 Task: Send an email with the signature Cody Rivera with the subject 'Request for a product demo' and the message 'I would like to arrange a call to discuss this further.' from softage.1@softage.net to softage.2@softage.net and softage.3@softage.net with CC to softage.4@softage.net
Action: Mouse moved to (105, 130)
Screenshot: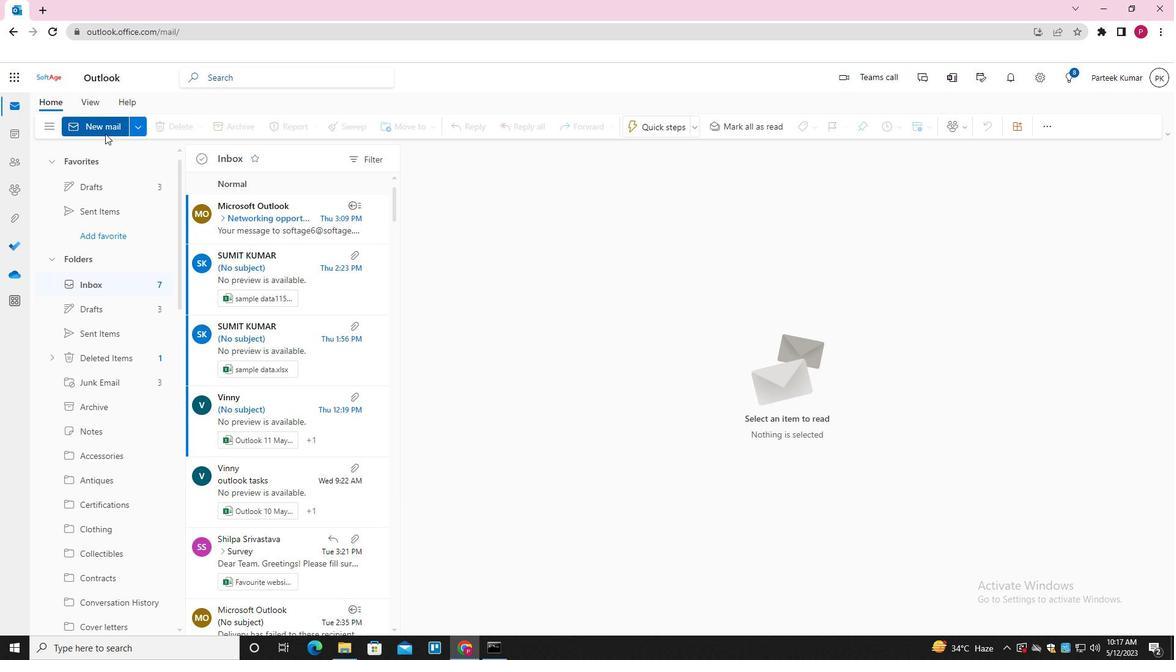 
Action: Mouse pressed left at (105, 130)
Screenshot: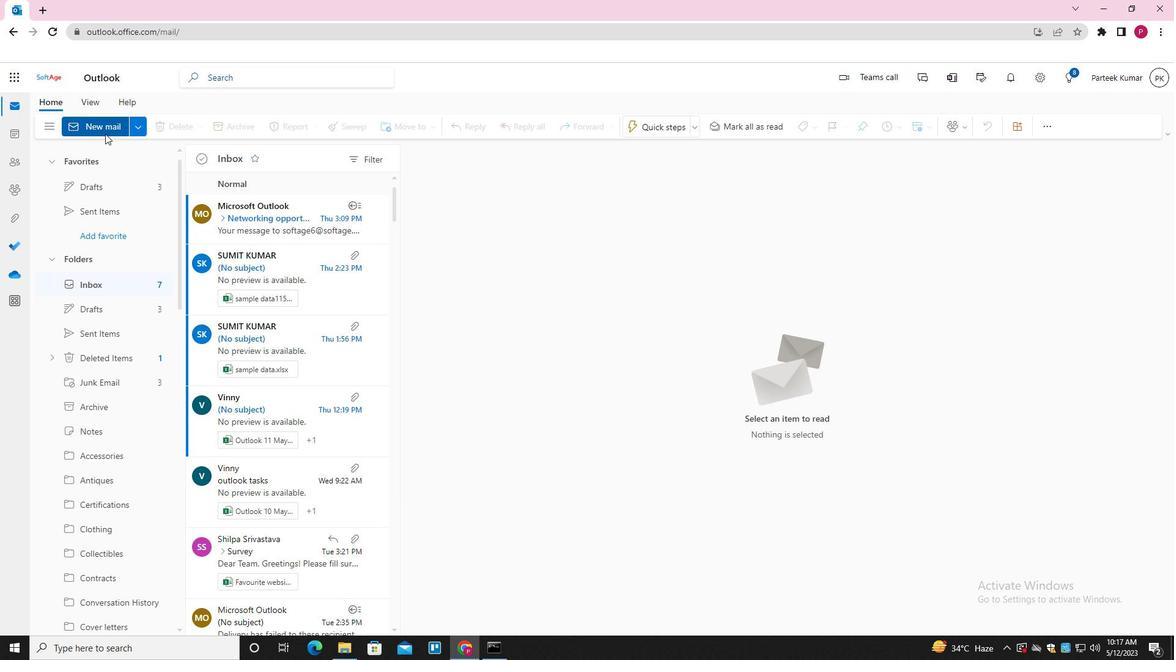 
Action: Mouse moved to (584, 343)
Screenshot: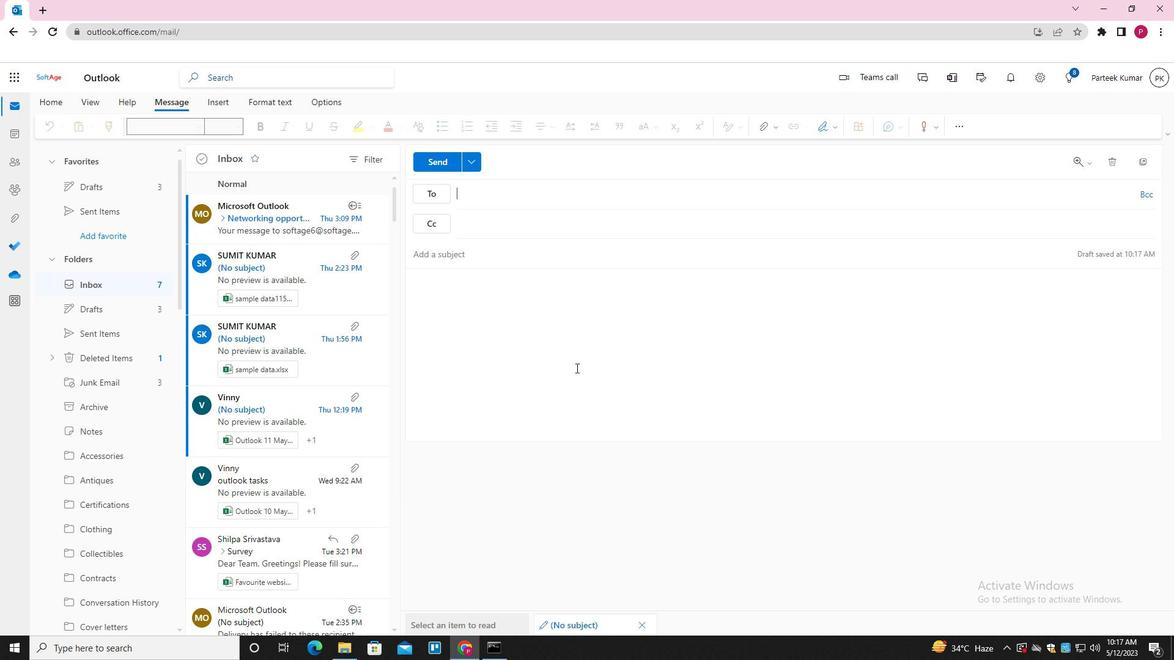 
Action: Mouse pressed left at (584, 343)
Screenshot: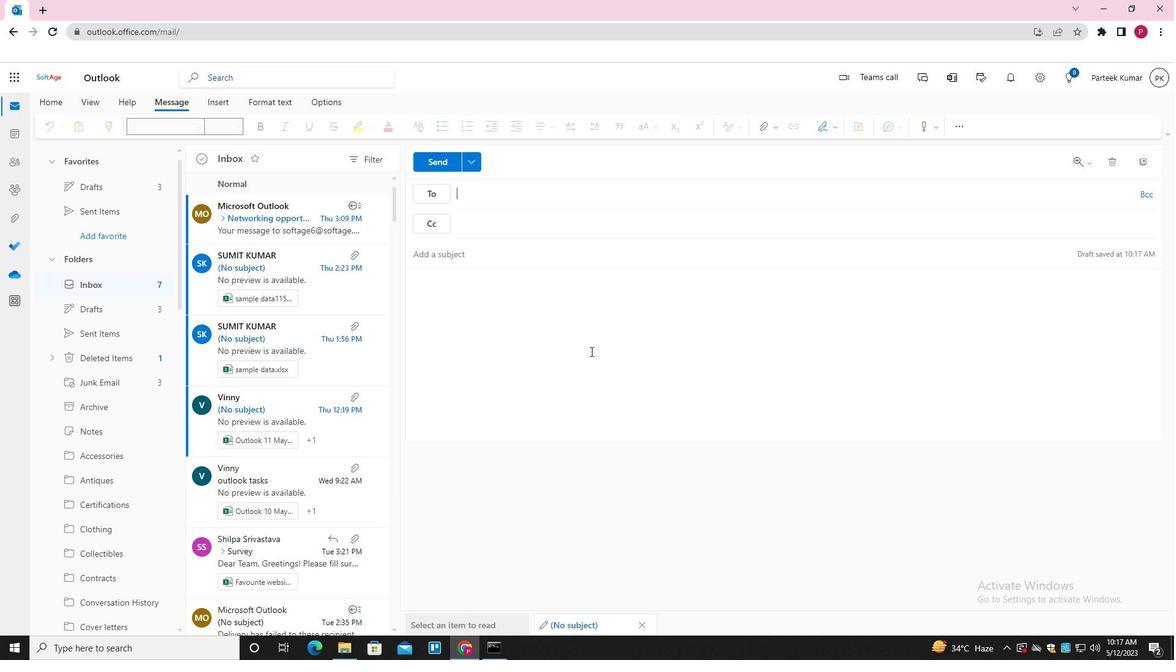 
Action: Mouse moved to (824, 124)
Screenshot: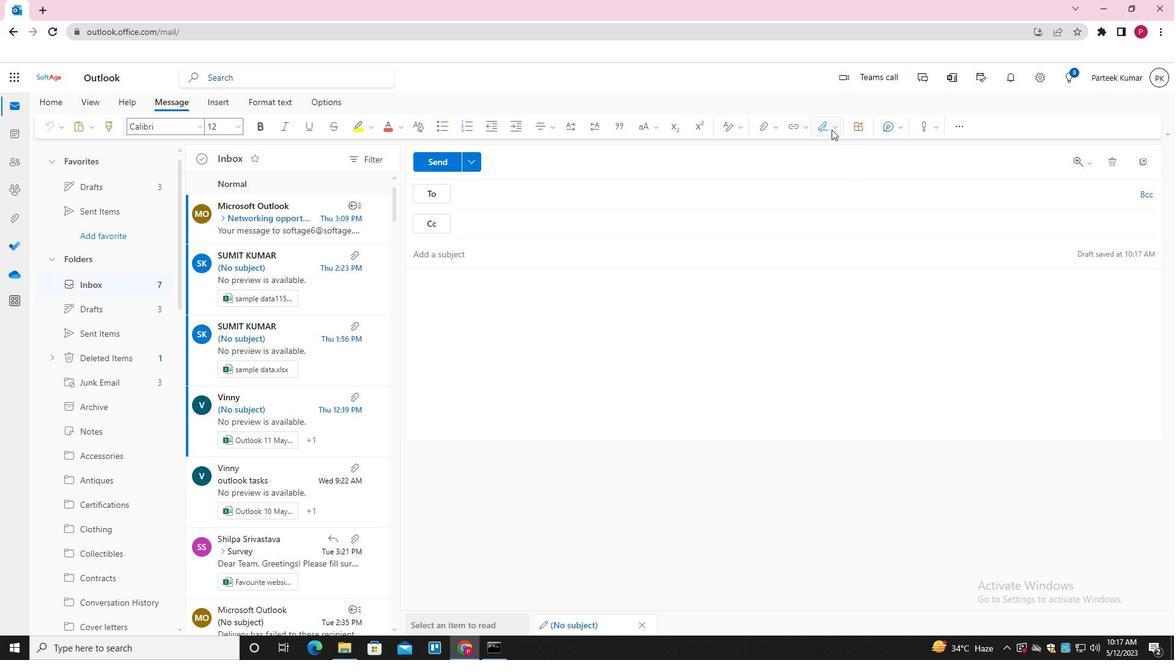 
Action: Mouse pressed left at (824, 124)
Screenshot: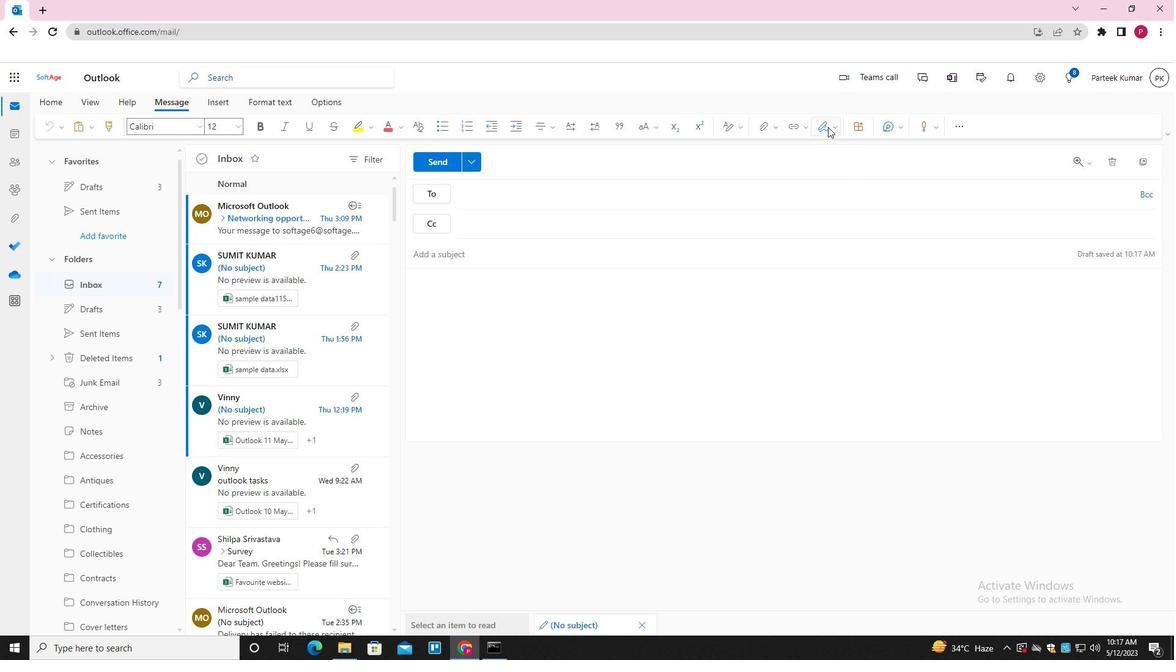 
Action: Mouse moved to (819, 173)
Screenshot: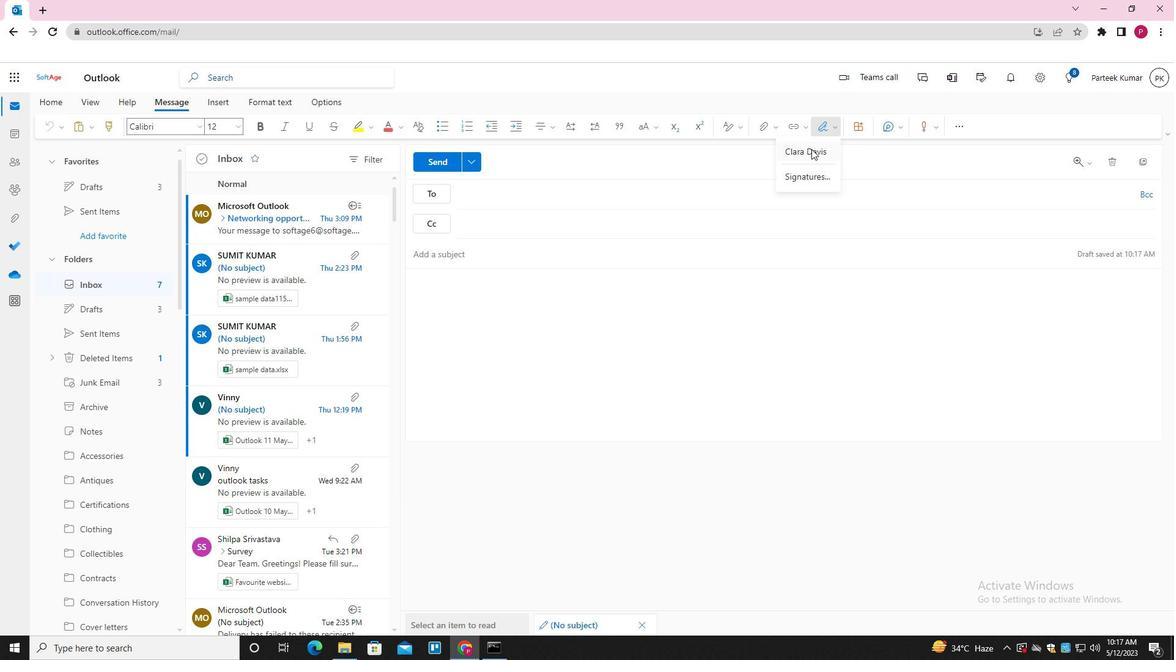 
Action: Mouse pressed left at (819, 173)
Screenshot: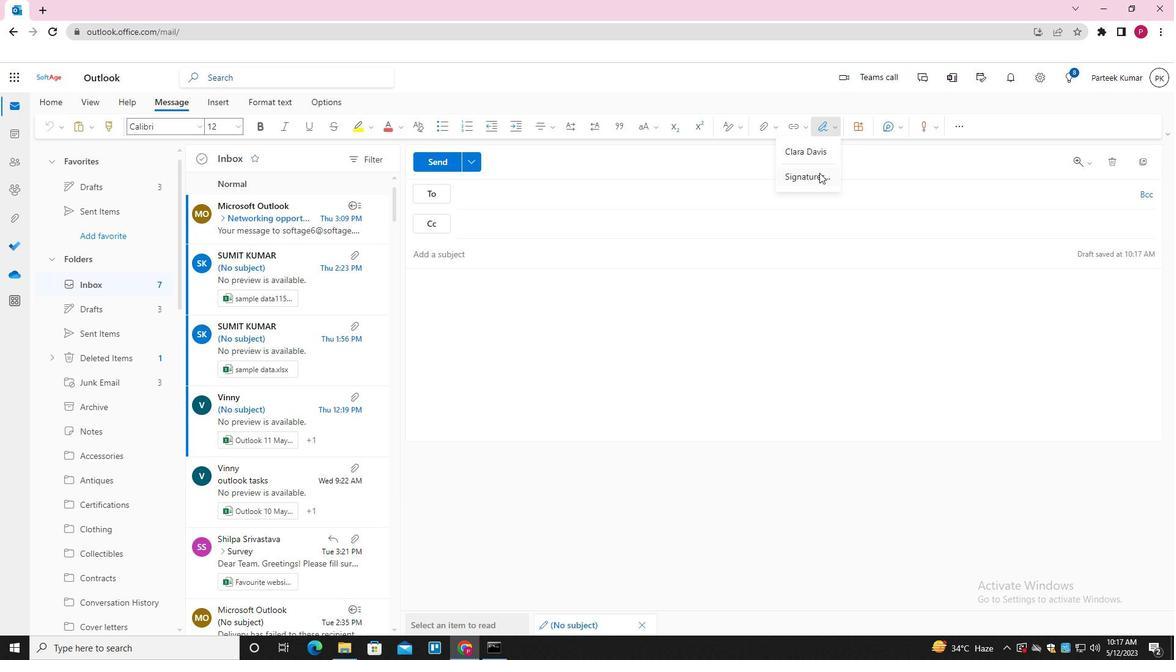 
Action: Mouse moved to (827, 223)
Screenshot: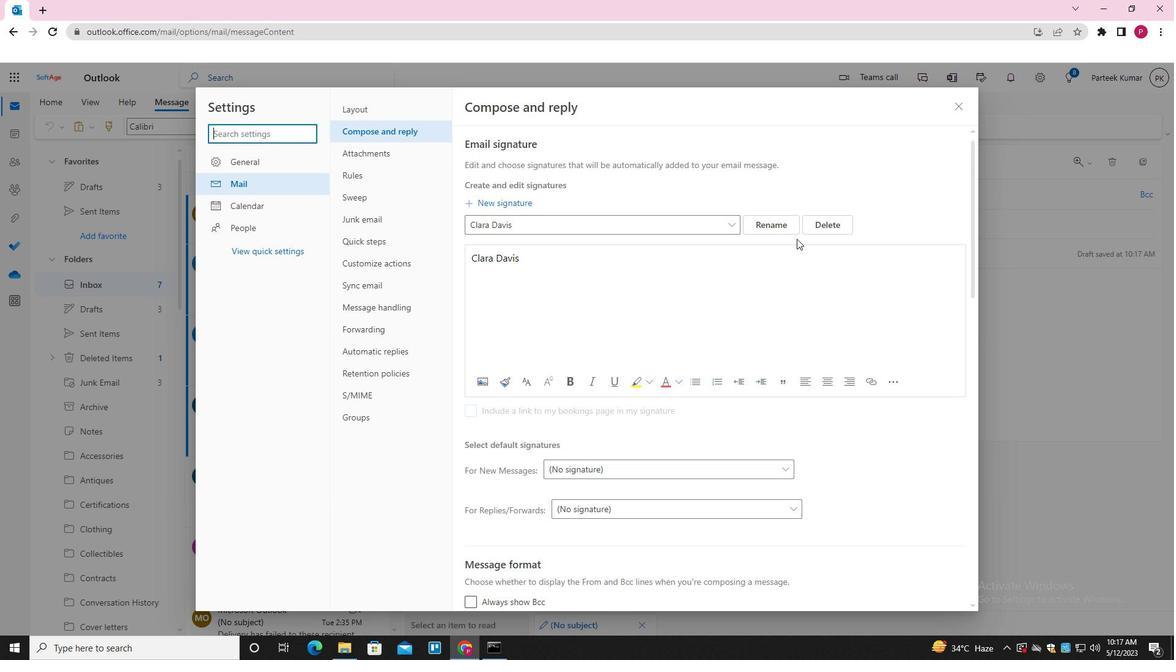 
Action: Mouse pressed left at (827, 223)
Screenshot: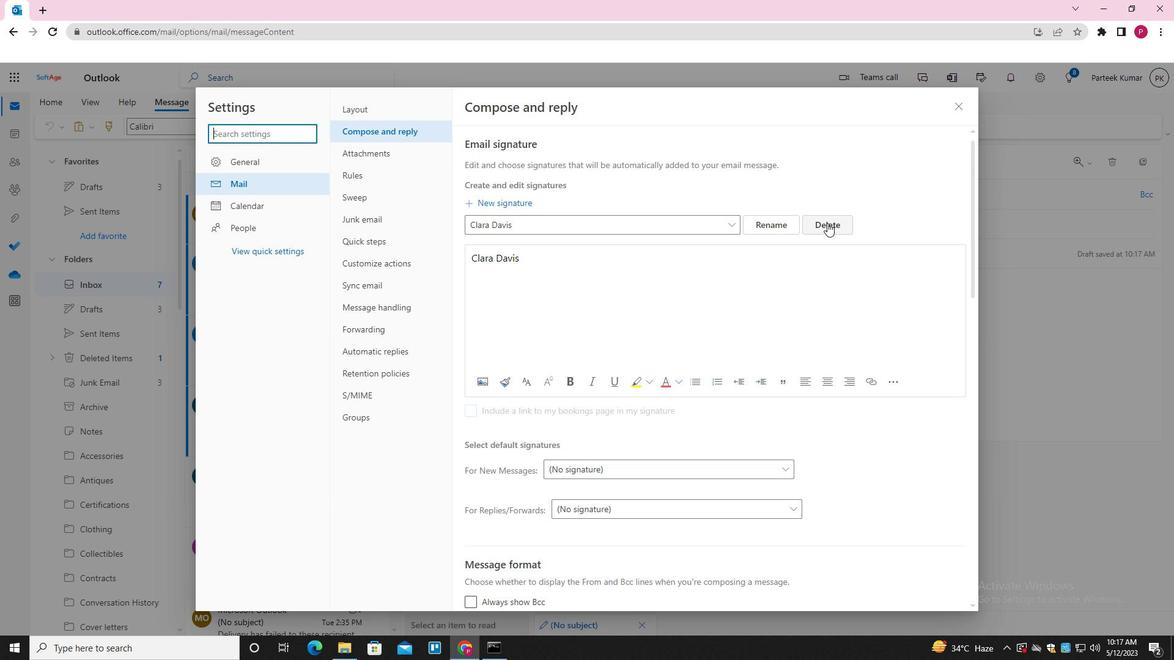 
Action: Mouse moved to (543, 220)
Screenshot: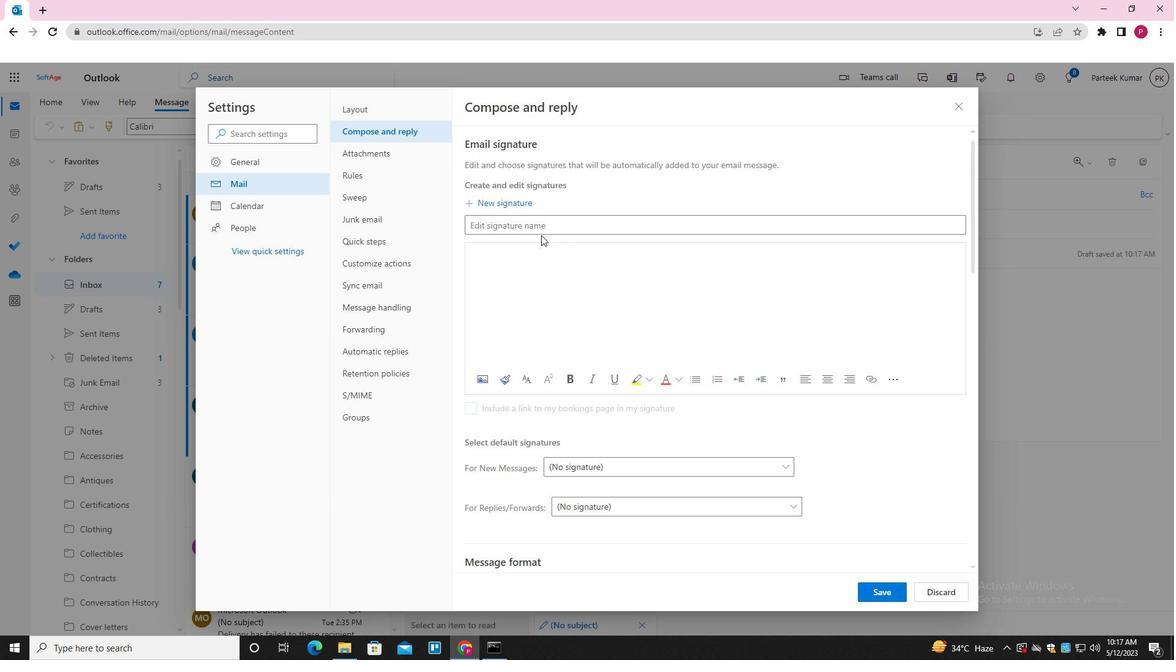
Action: Mouse pressed left at (543, 220)
Screenshot: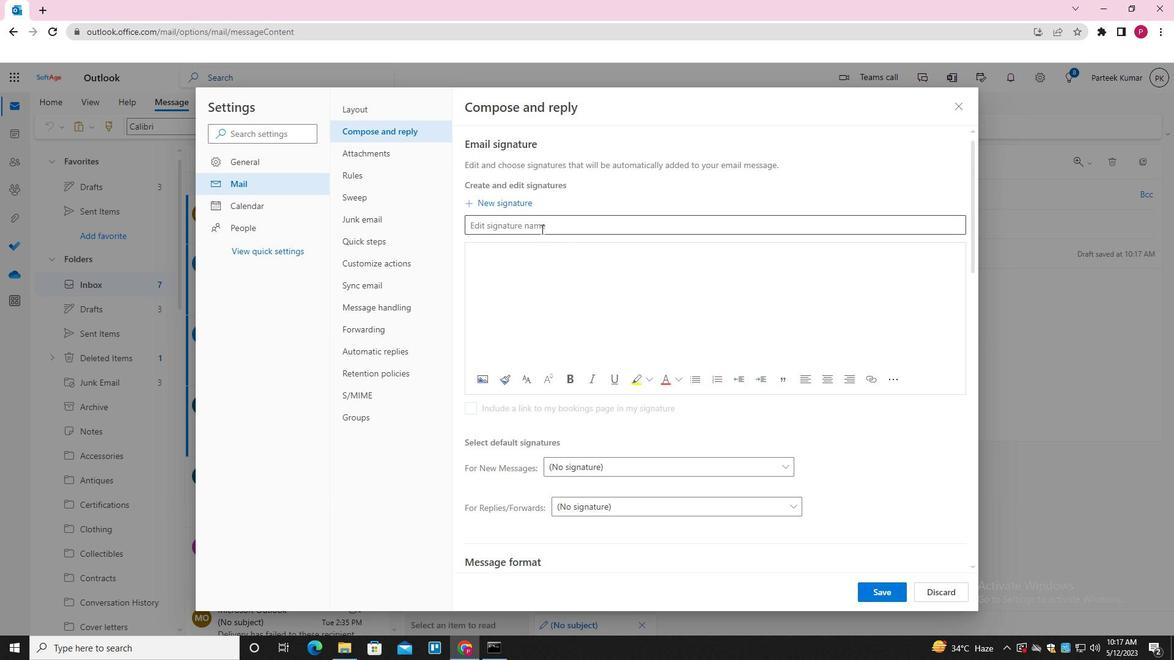 
Action: Key pressed <Key.shift>CODY<Key.space><Key.shift>RE<Key.backspace>IVERA
Screenshot: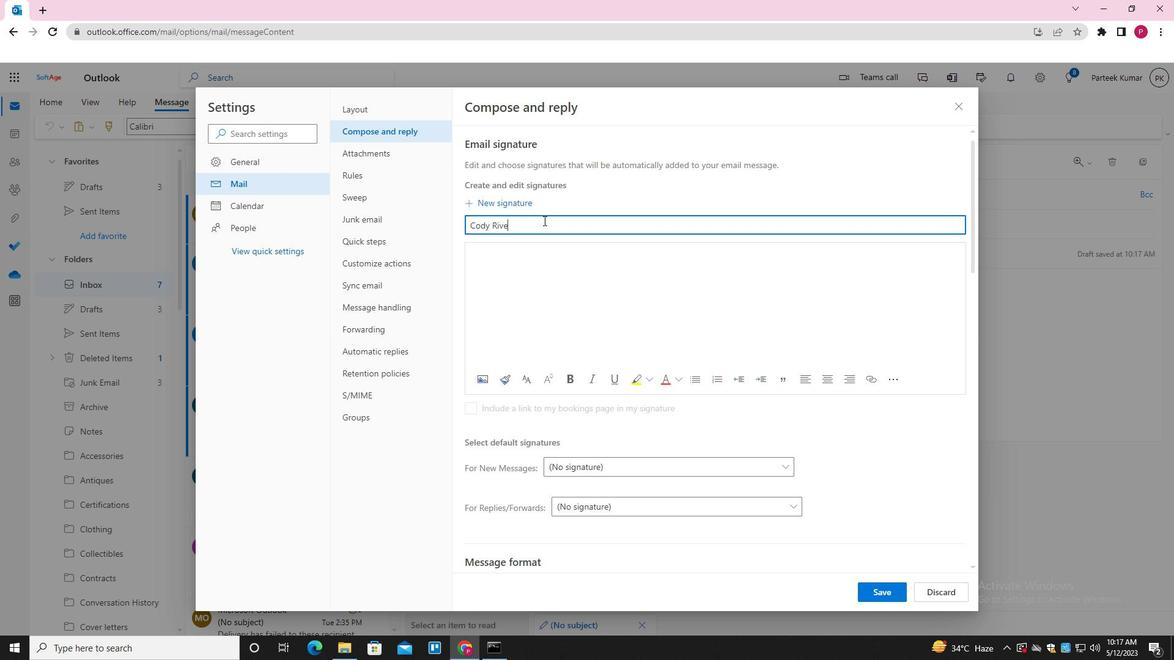 
Action: Mouse moved to (543, 220)
Screenshot: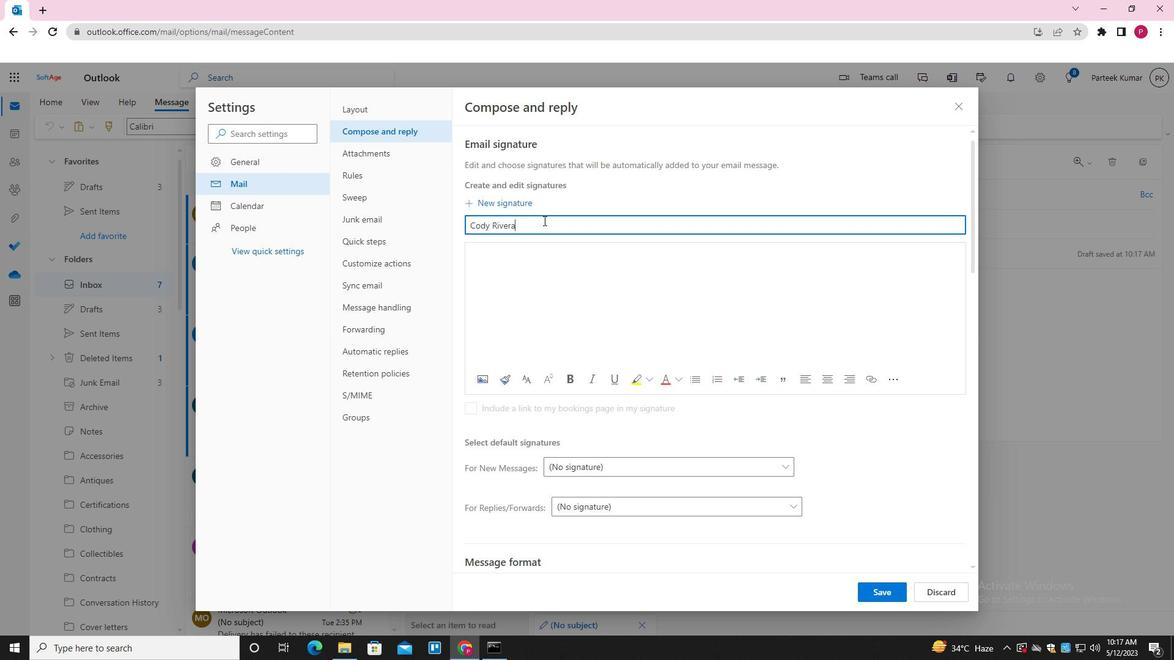 
Action: Key pressed ctrl+A
Screenshot: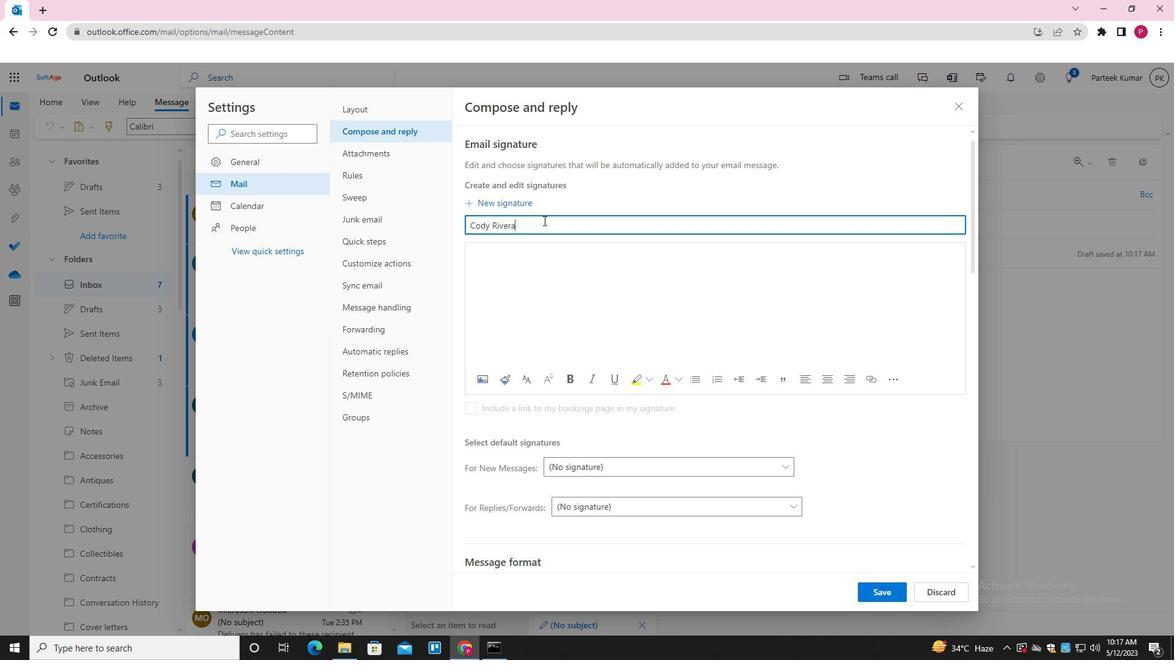 
Action: Mouse moved to (527, 266)
Screenshot: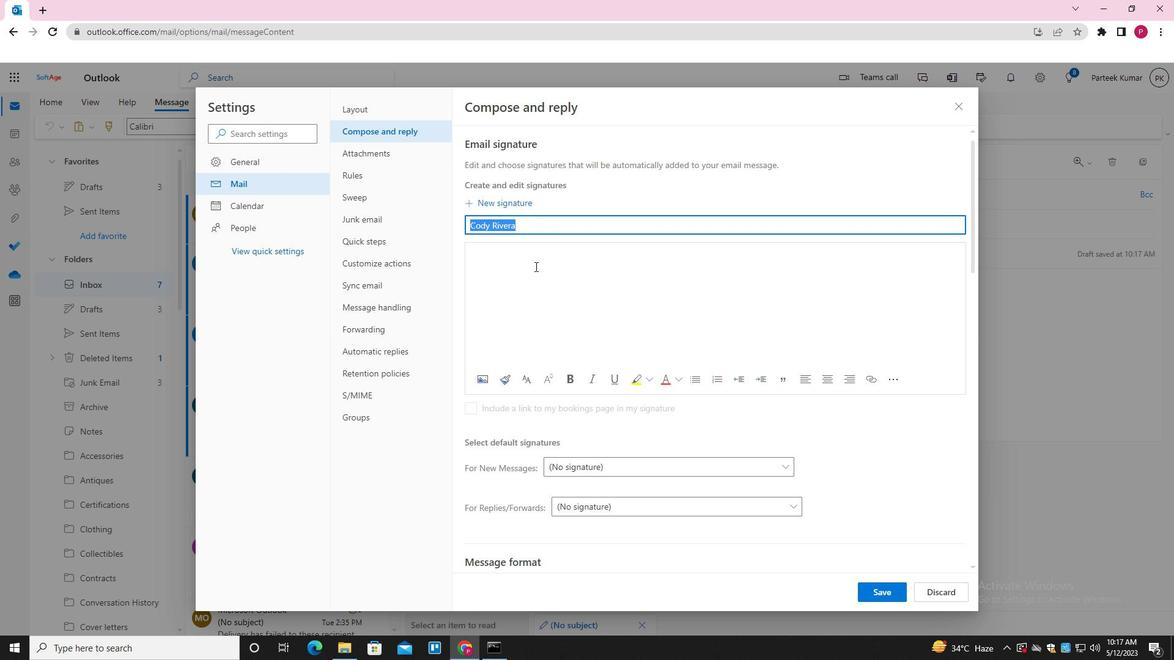 
Action: Key pressed ctrl+C
Screenshot: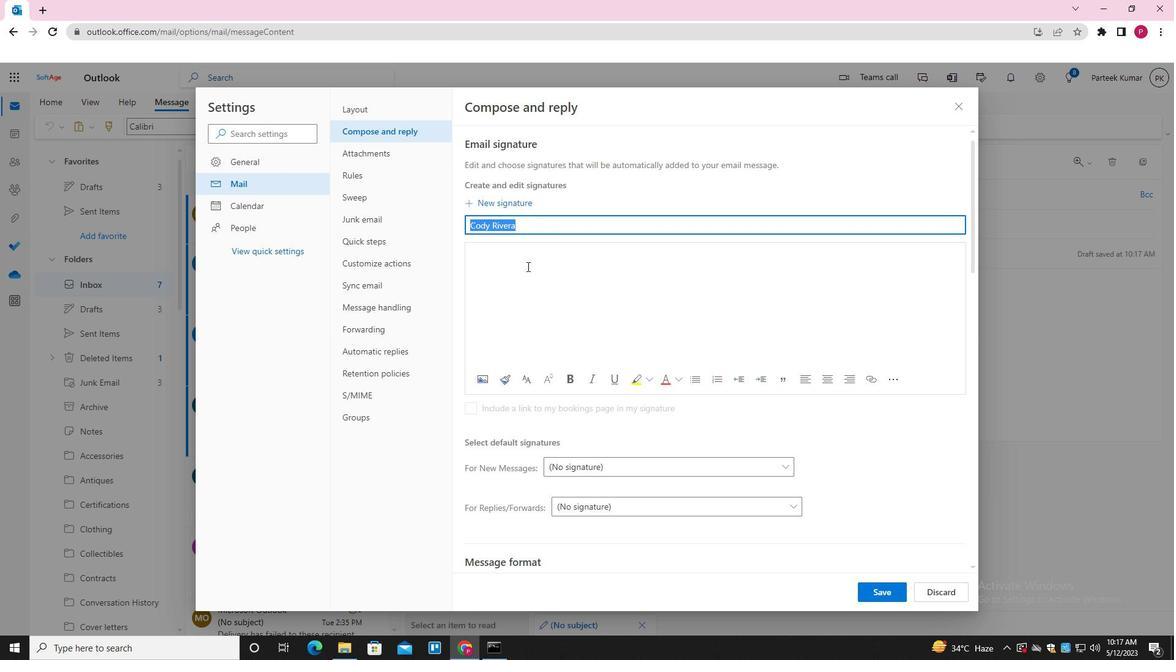 
Action: Mouse moved to (526, 274)
Screenshot: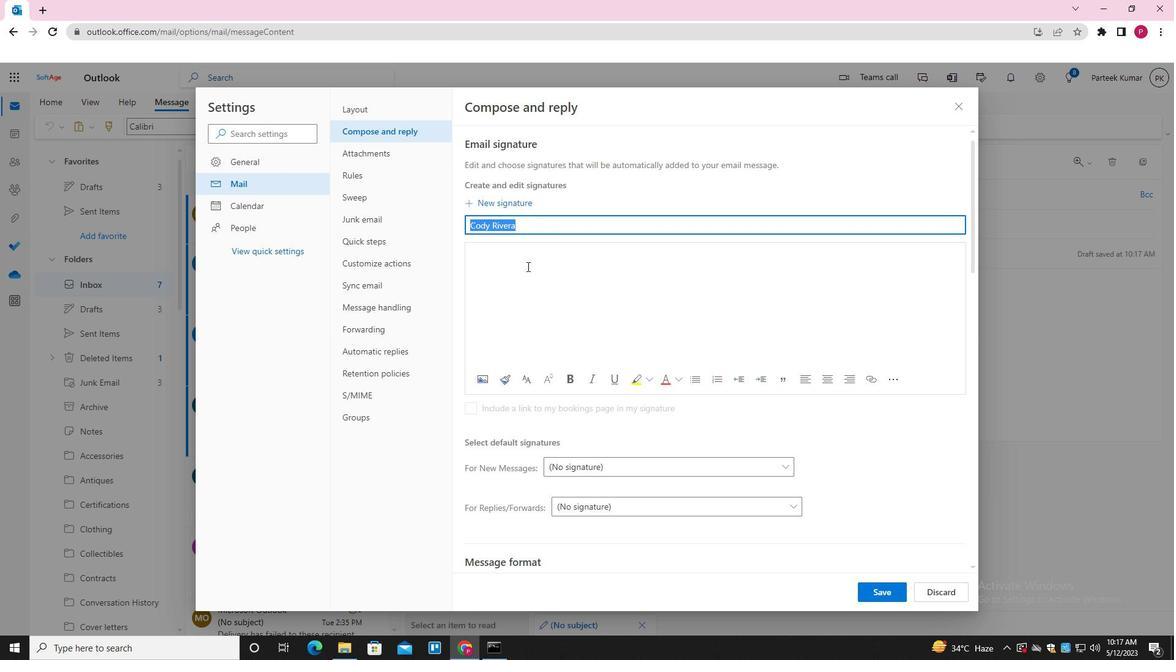 
Action: Mouse pressed left at (526, 274)
Screenshot: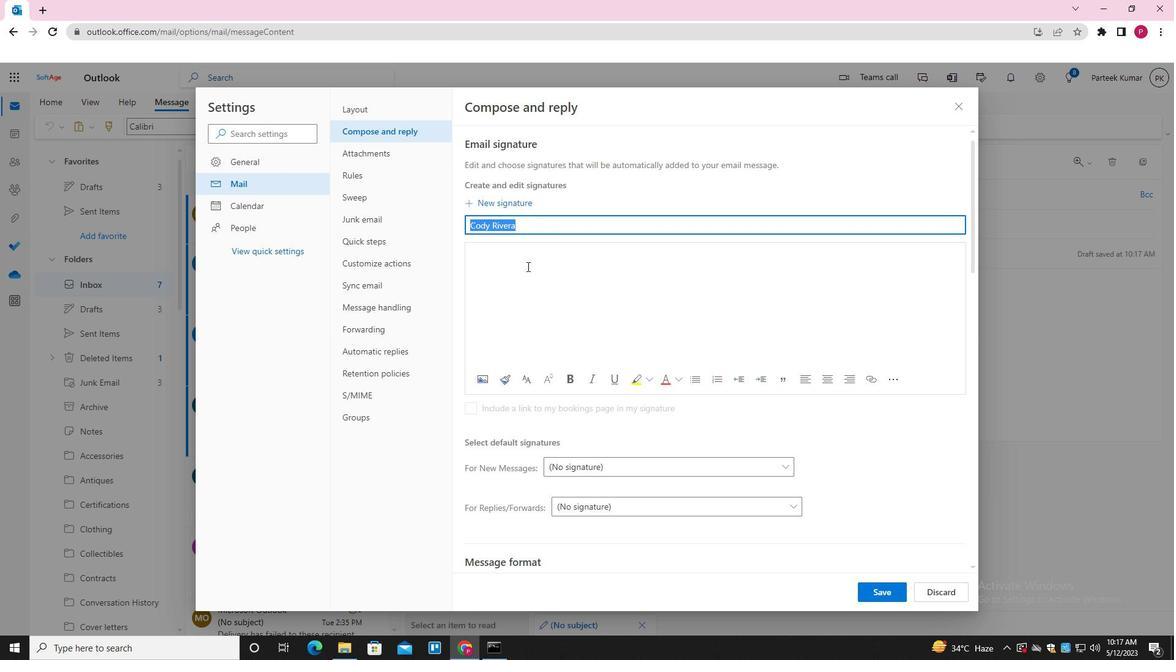
Action: Key pressed ctrl+V
Screenshot: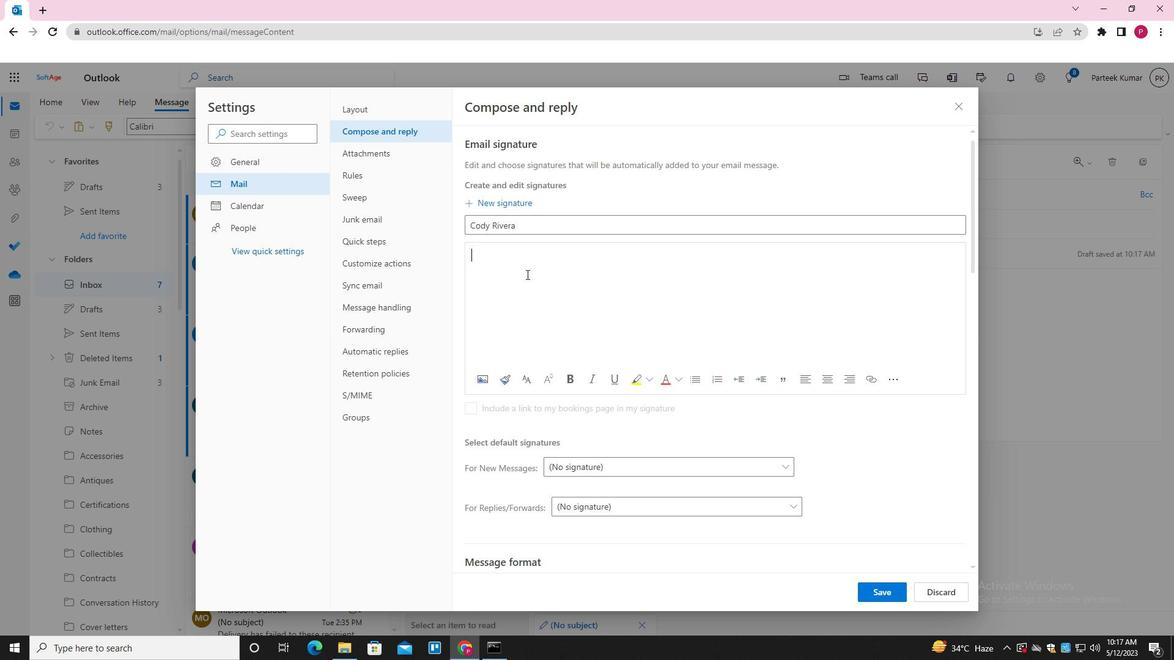 
Action: Mouse moved to (883, 597)
Screenshot: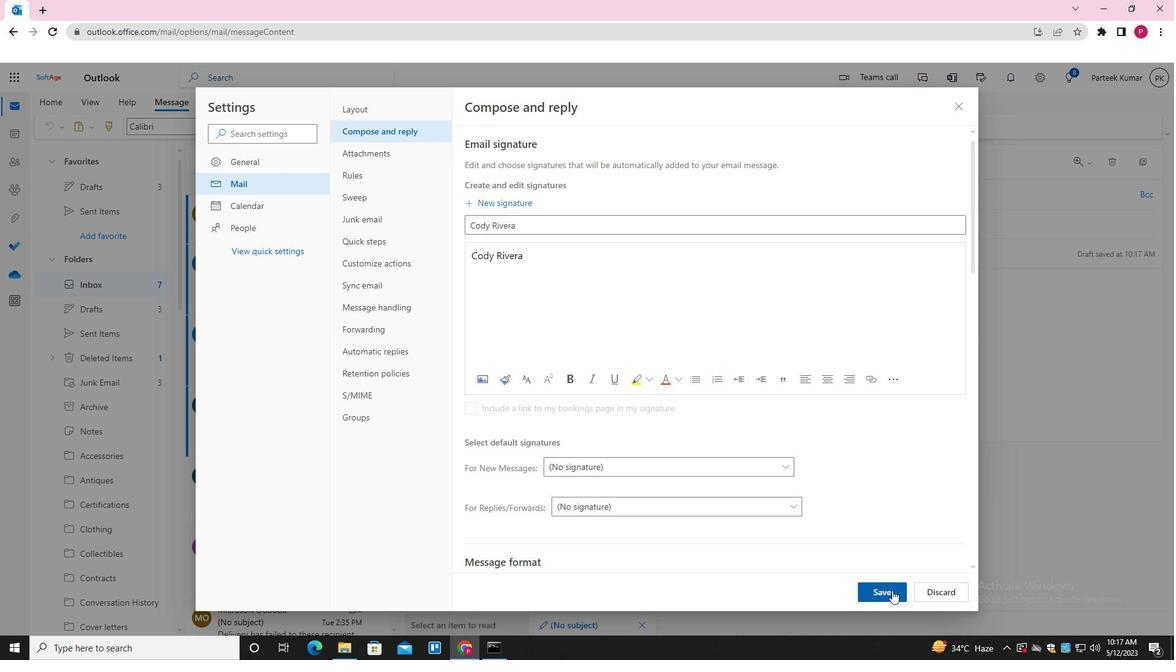 
Action: Mouse pressed left at (883, 597)
Screenshot: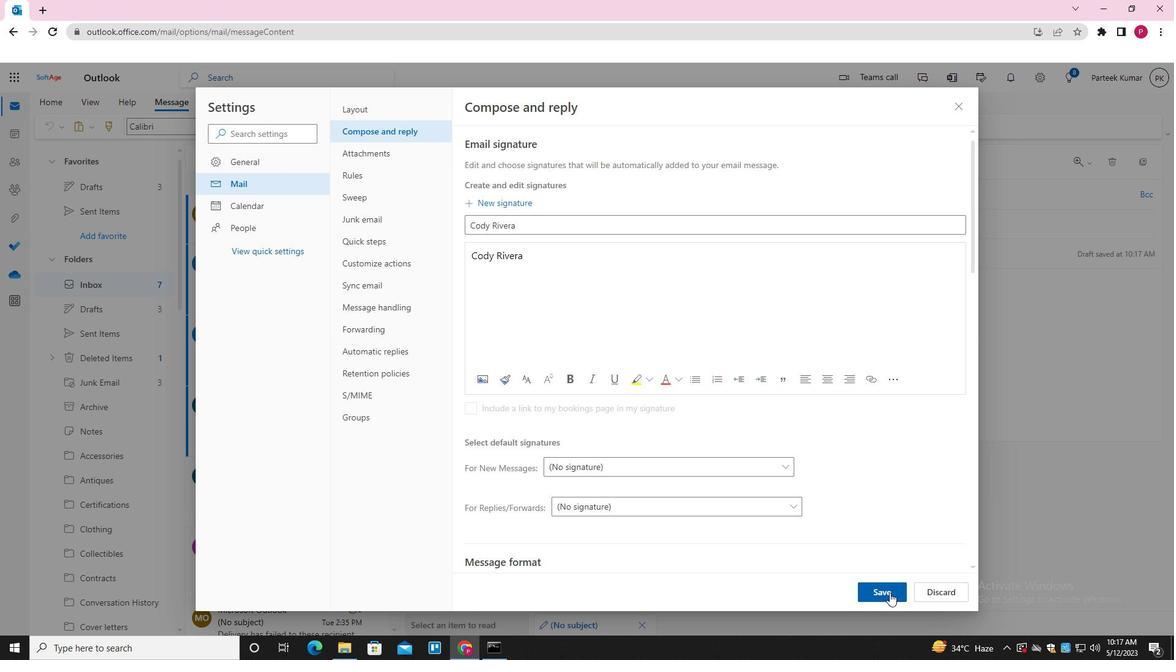 
Action: Mouse moved to (959, 105)
Screenshot: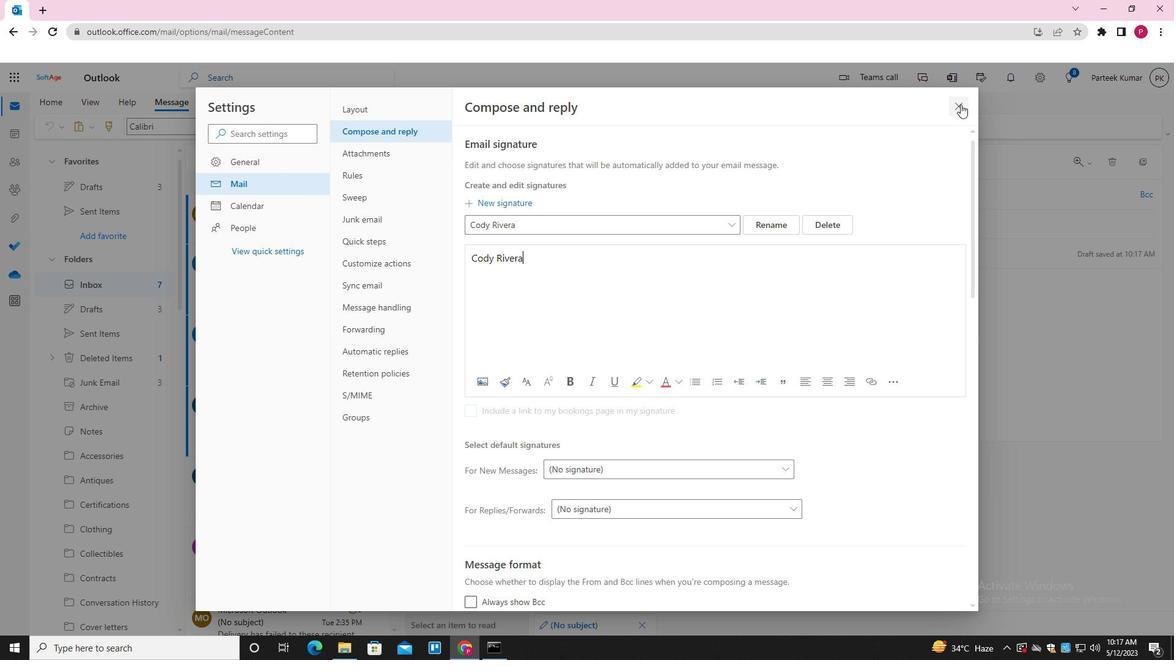 
Action: Mouse pressed left at (959, 105)
Screenshot: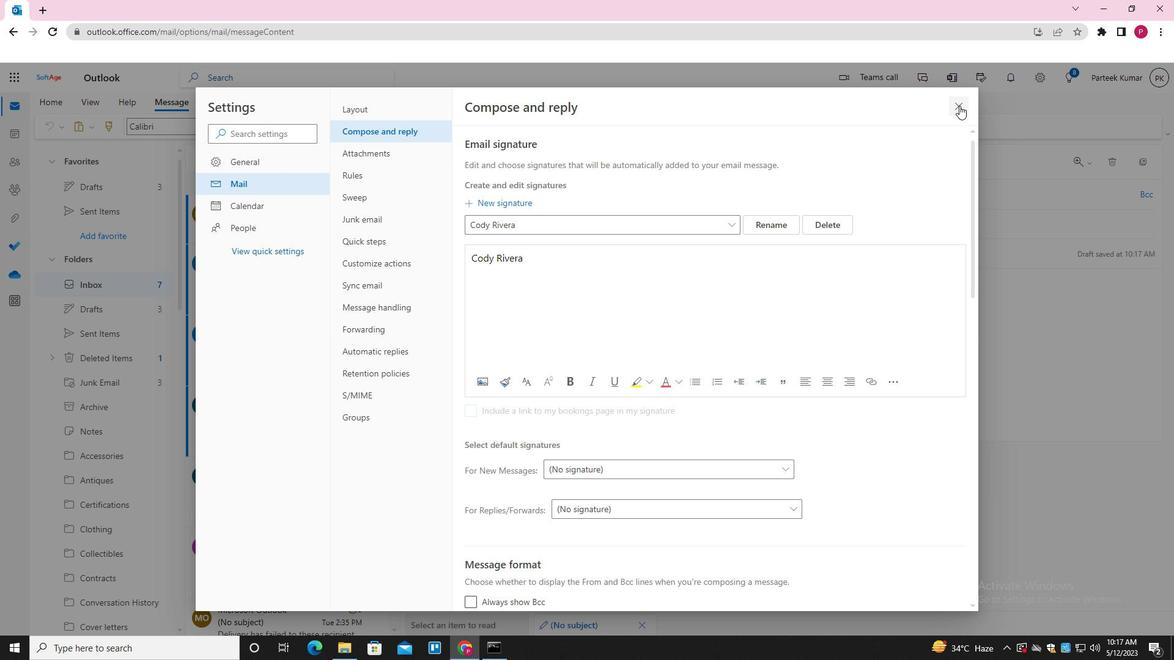 
Action: Mouse moved to (570, 305)
Screenshot: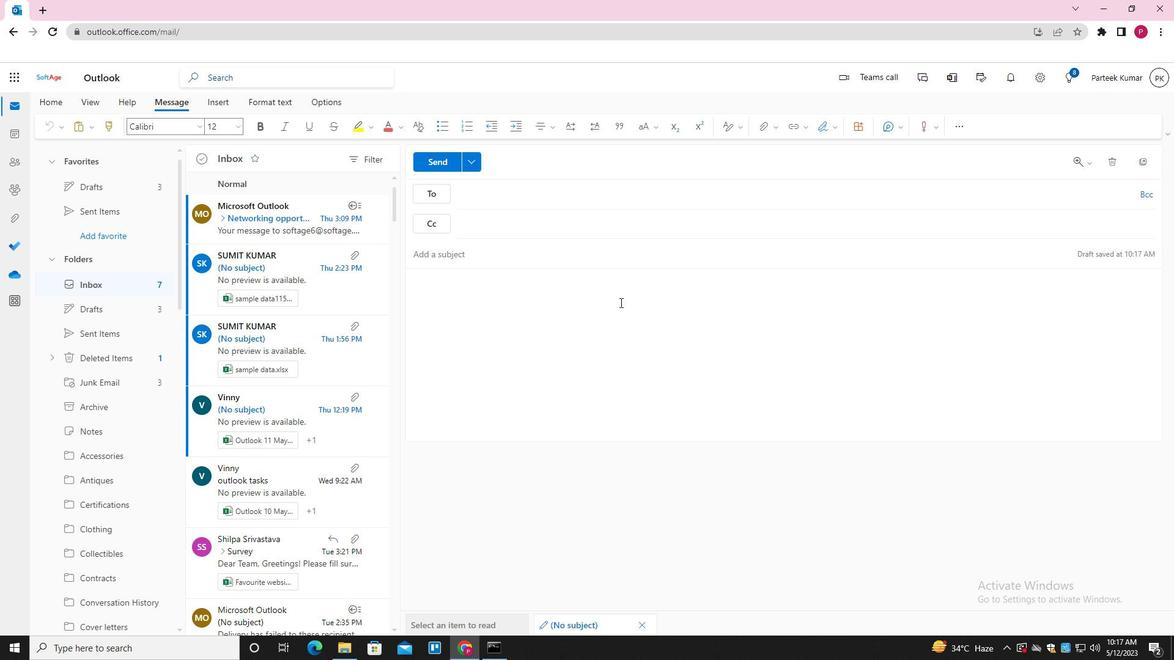 
Action: Mouse pressed left at (570, 305)
Screenshot: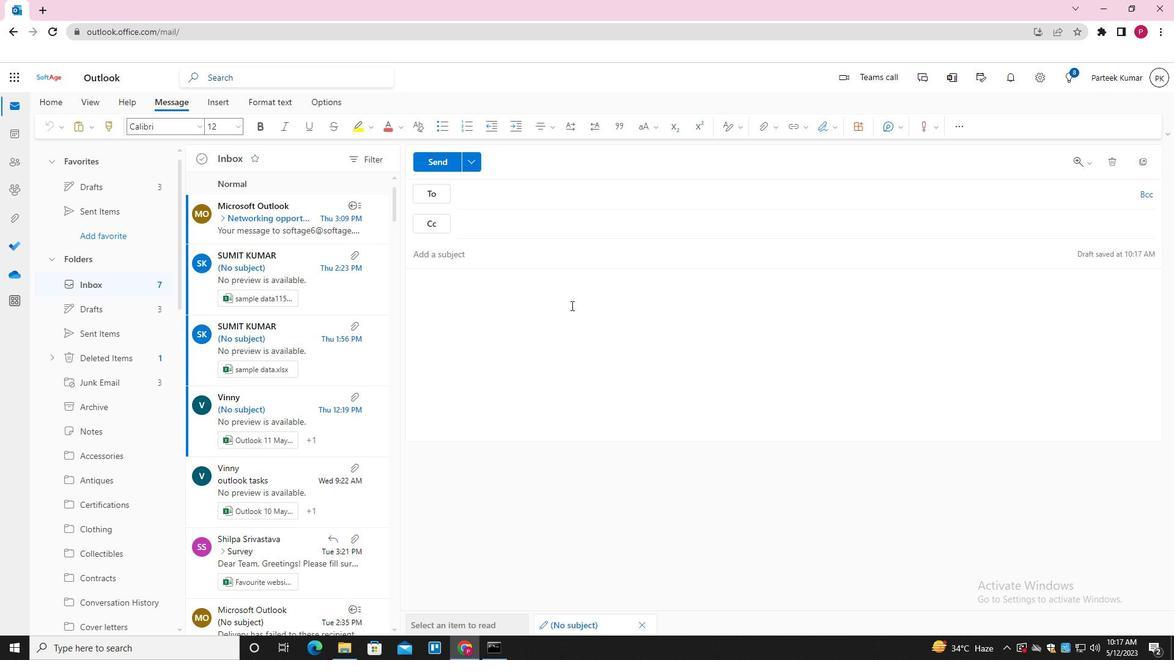 
Action: Mouse moved to (821, 130)
Screenshot: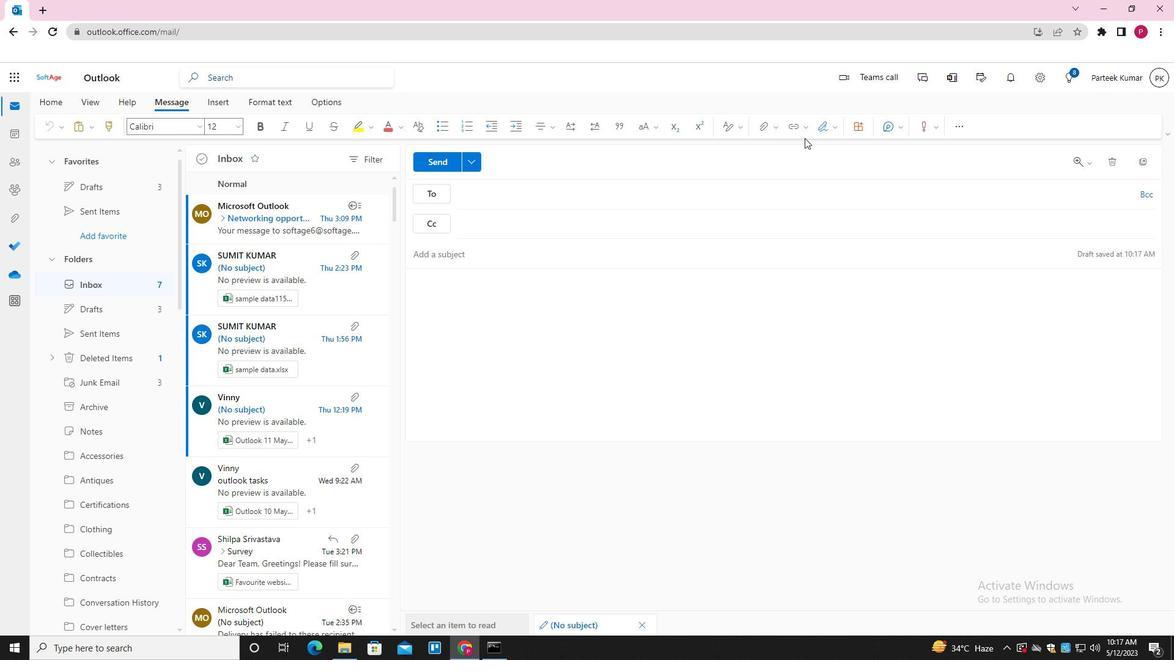 
Action: Mouse pressed left at (821, 130)
Screenshot: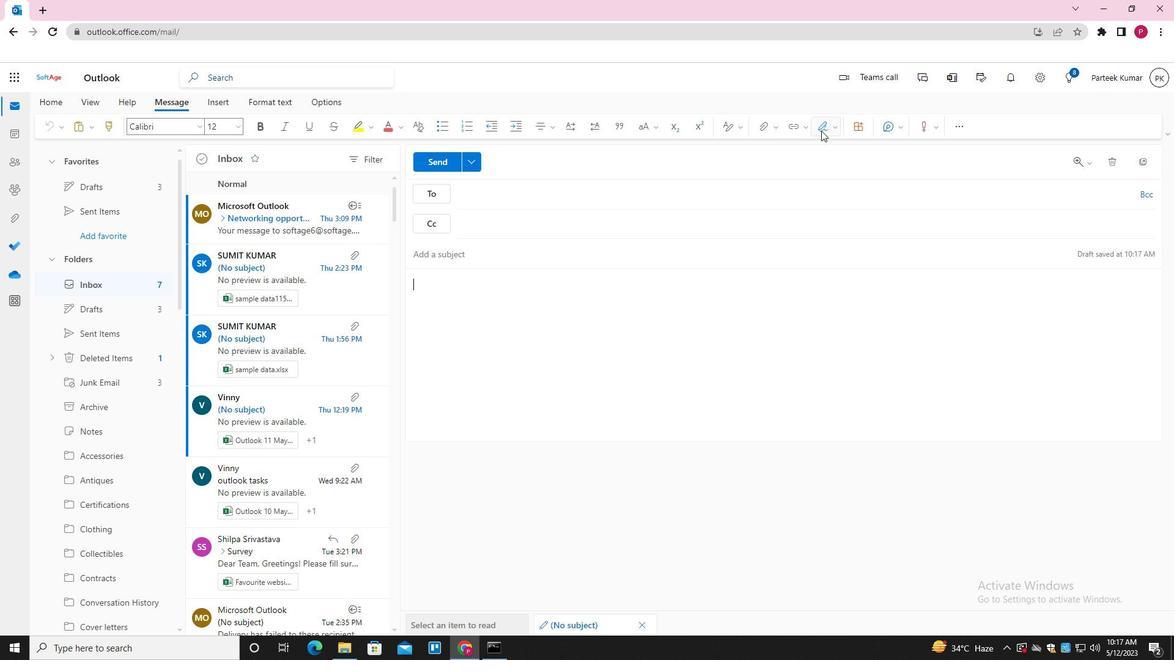 
Action: Mouse moved to (807, 151)
Screenshot: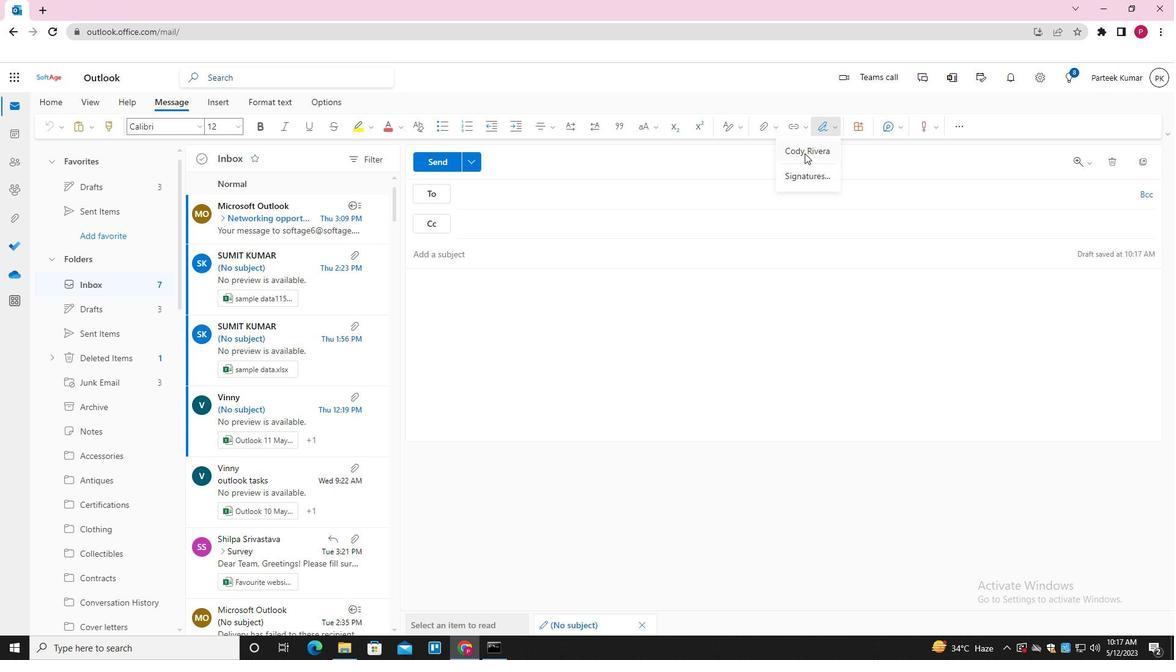 
Action: Mouse pressed left at (807, 151)
Screenshot: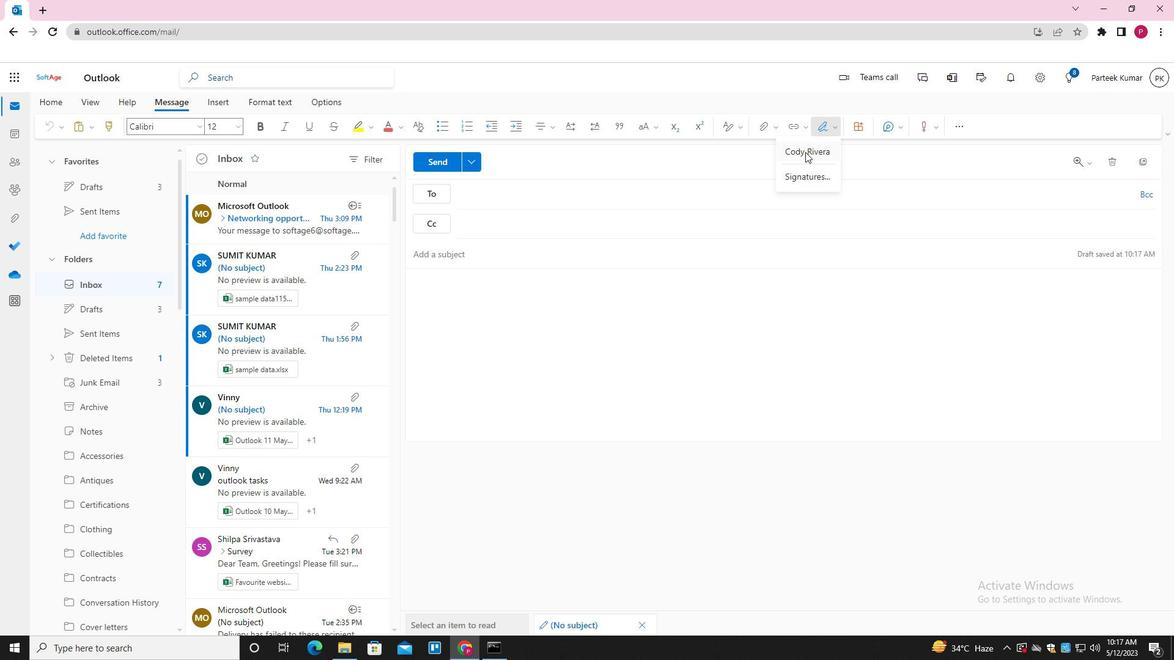 
Action: Mouse moved to (494, 259)
Screenshot: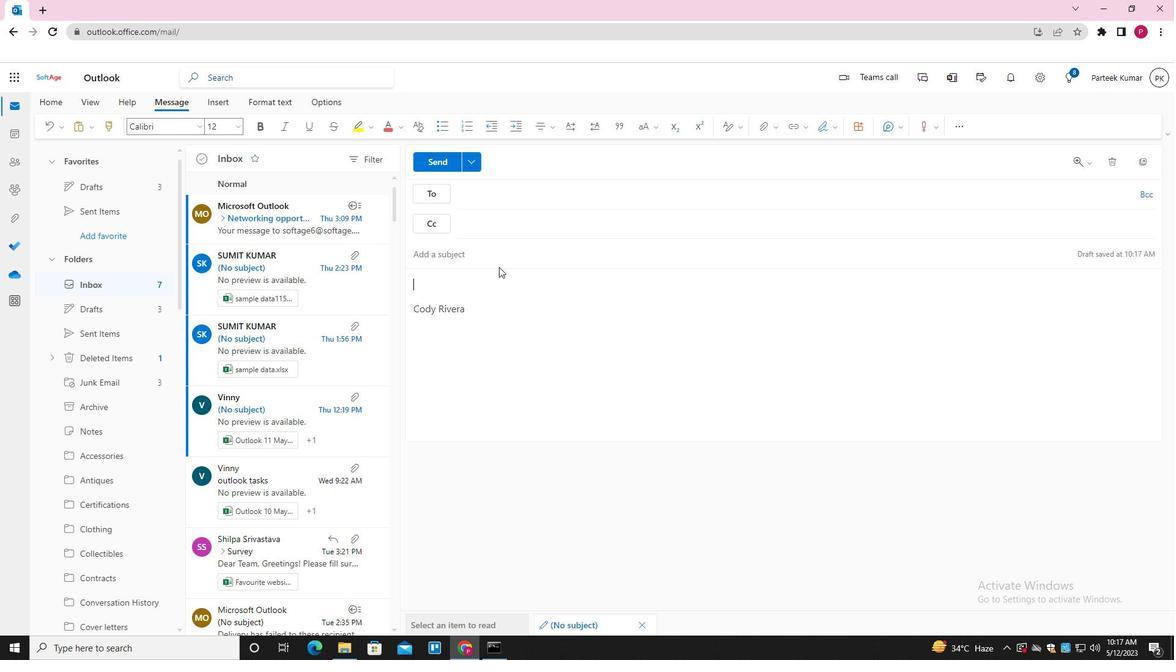 
Action: Mouse pressed left at (494, 259)
Screenshot: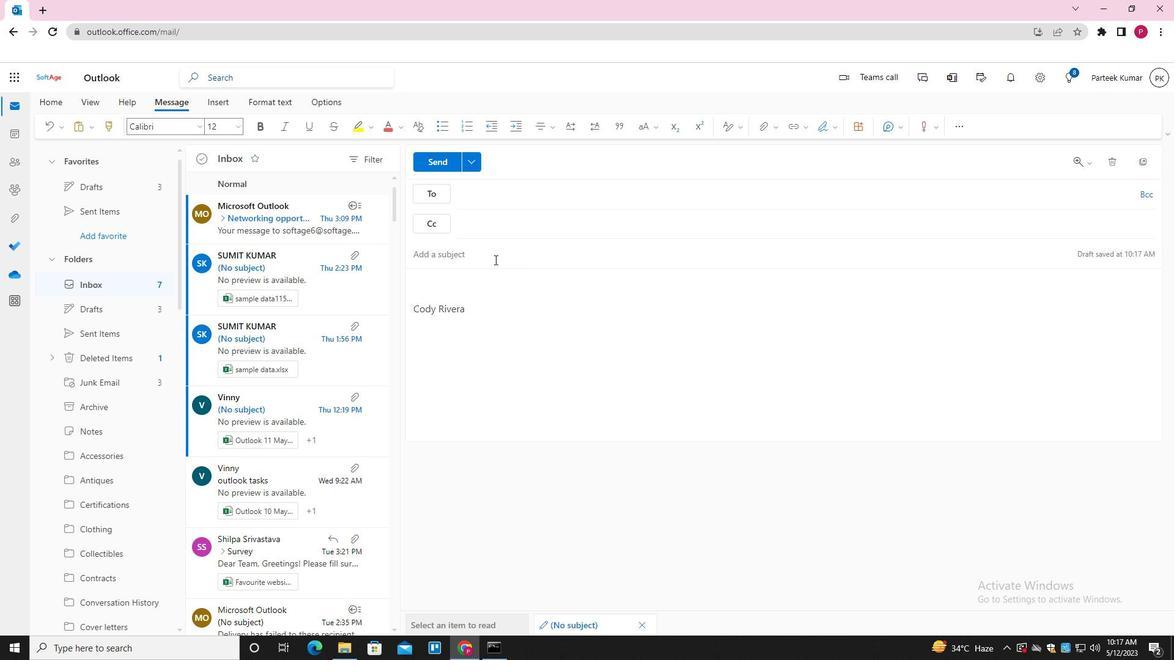 
Action: Key pressed <Key.shift><Key.shift><Key.shift><Key.shift><Key.shift><Key.shift><Key.shift><Key.shift><Key.shift><Key.shift>ctrl+REQUEST<Key.space>FOR<Key.space>A<Key.space>PRODUCT<Key.space>DEMO
Screenshot: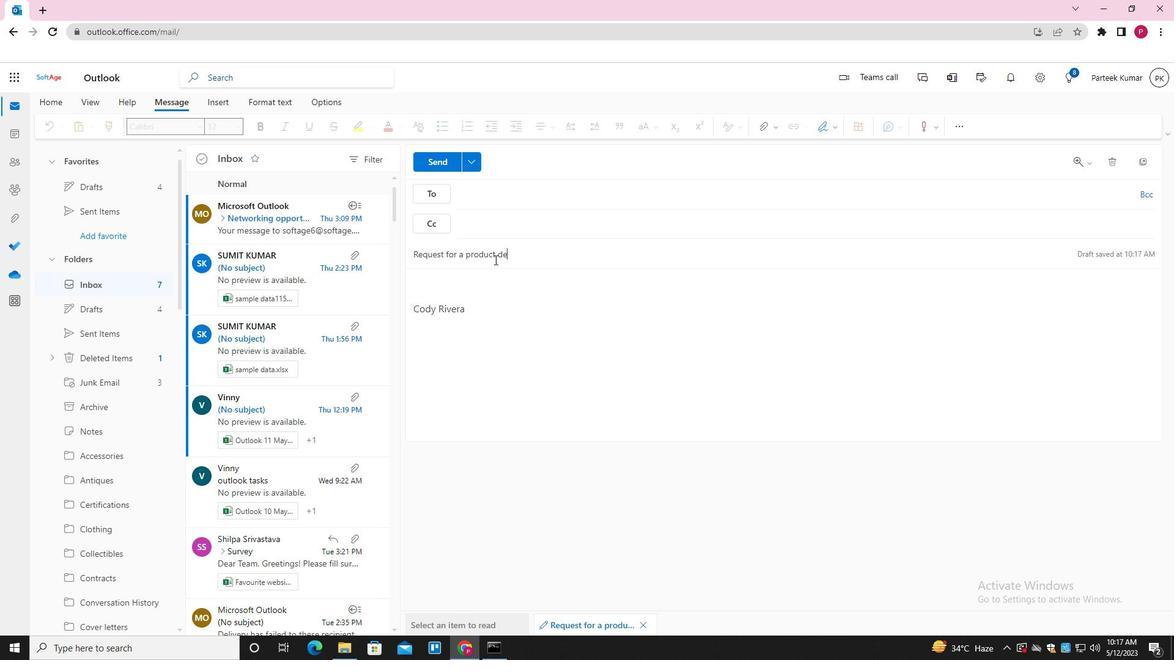 
Action: Mouse moved to (484, 279)
Screenshot: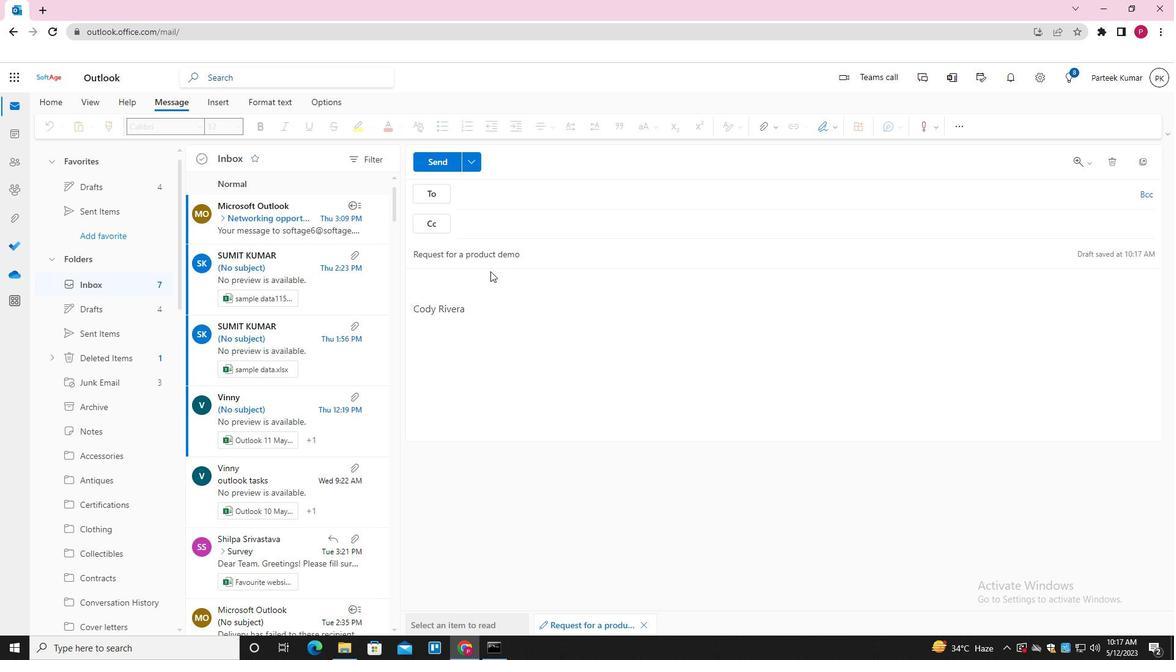 
Action: Mouse pressed left at (484, 279)
Screenshot: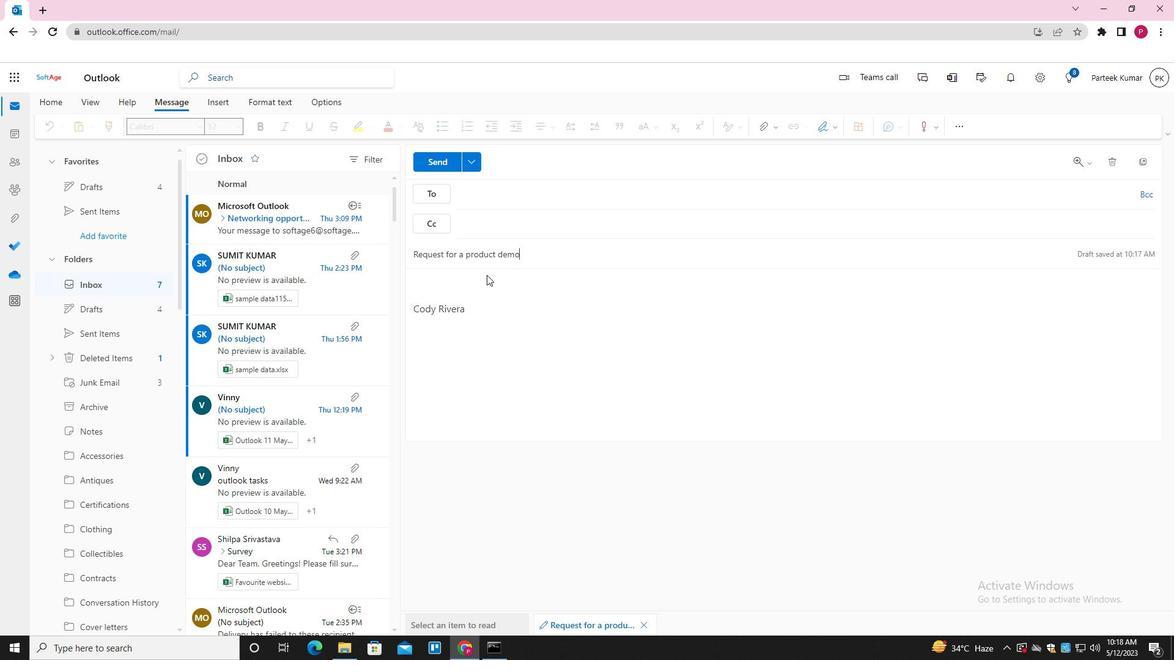 
Action: Key pressed <Key.shift>I<Key.space>WOULD<Key.space>LIKE<Key.space>TO<Key.space>ARRANGE<Key.space>A<Key.space>CALL<Key.space>TO<Key.space>DISCUSS<Key.space>THIS<Key.space>FURTHER<Key.space>
Screenshot: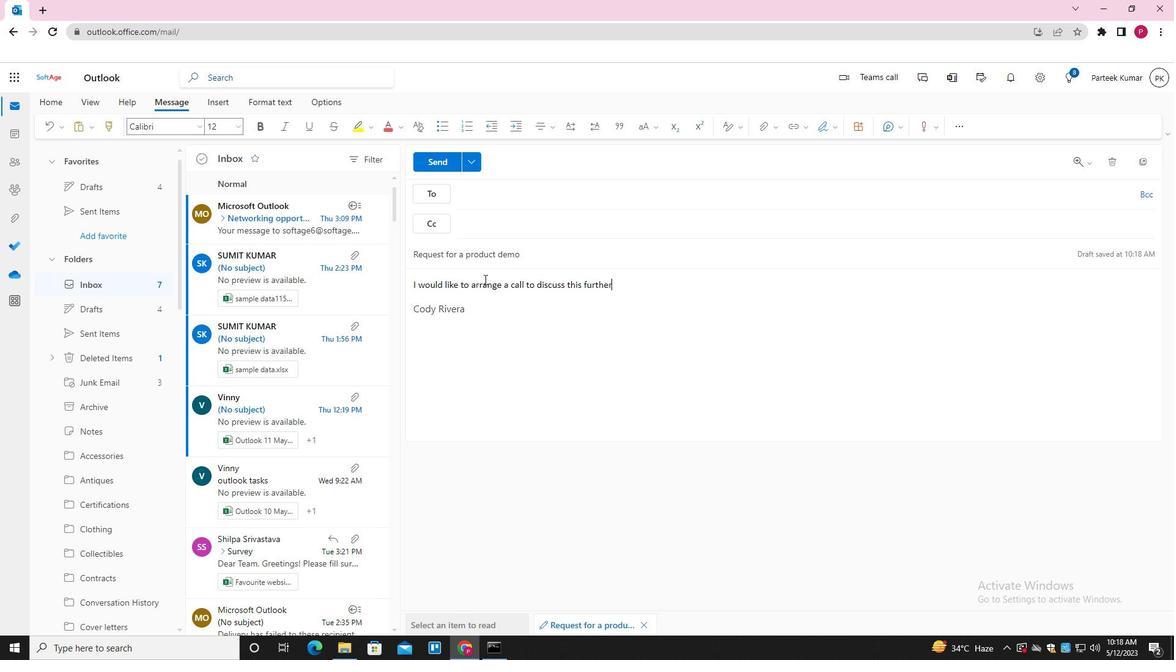 
Action: Mouse moved to (521, 196)
Screenshot: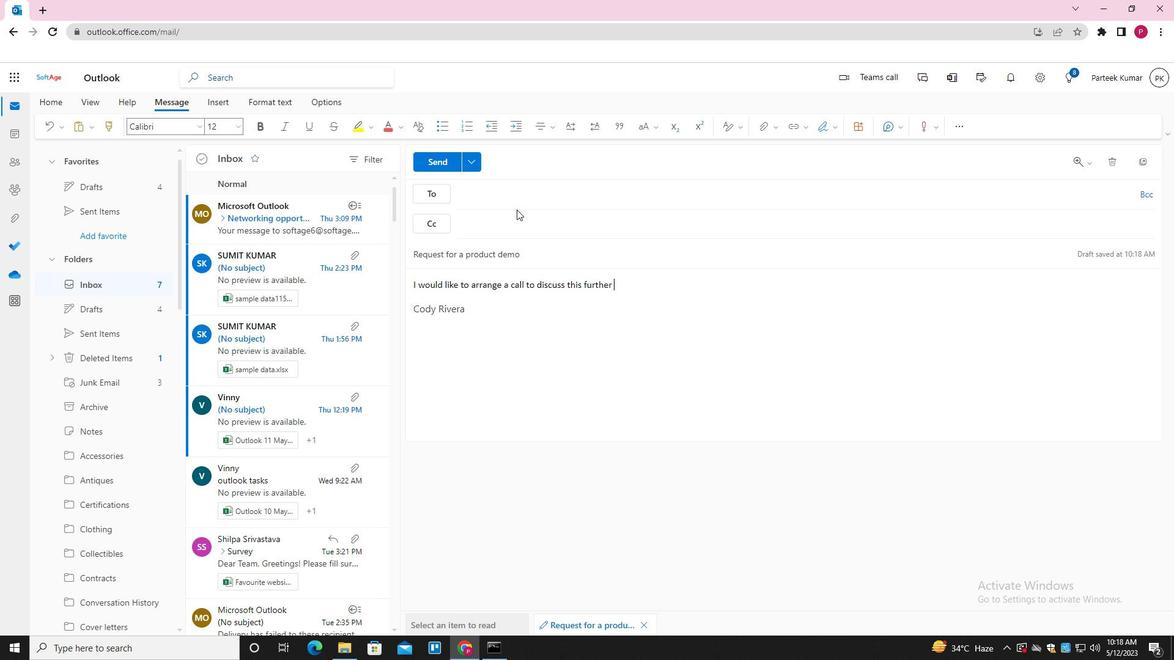
Action: Mouse pressed left at (521, 196)
Screenshot: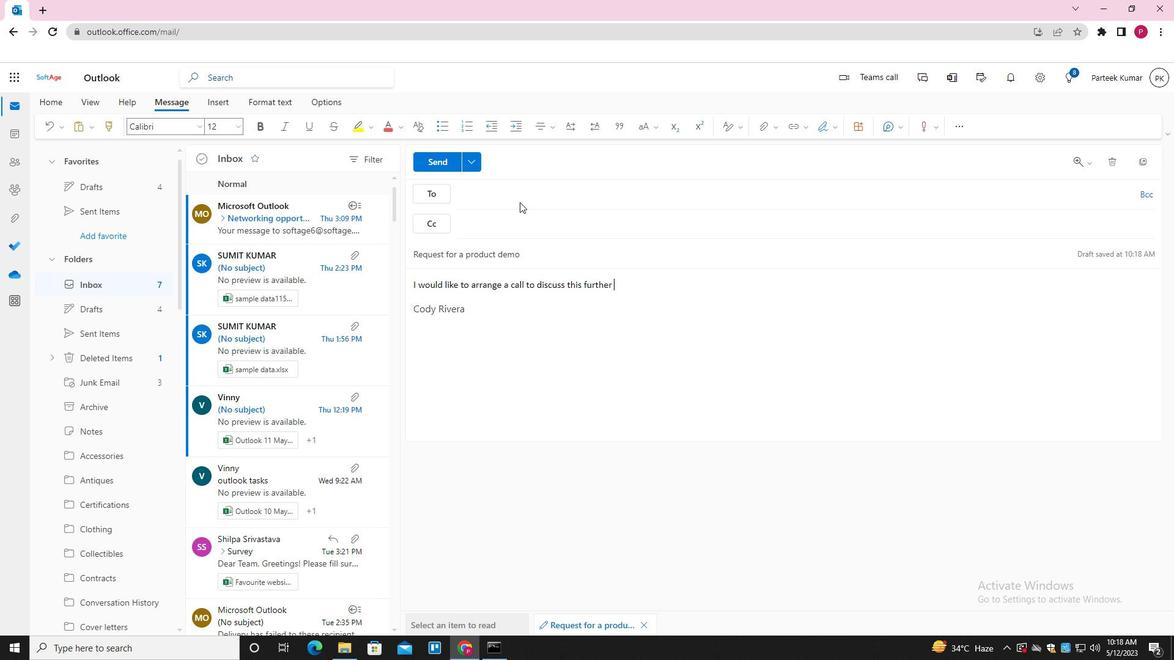 
Action: Key pressed SOFTAGE.2<Key.shift>@SOFTAGE.NET<Key.enter>SOFTAGE.3<Key.shift>@SOFTAGE.NET<Key.enter>
Screenshot: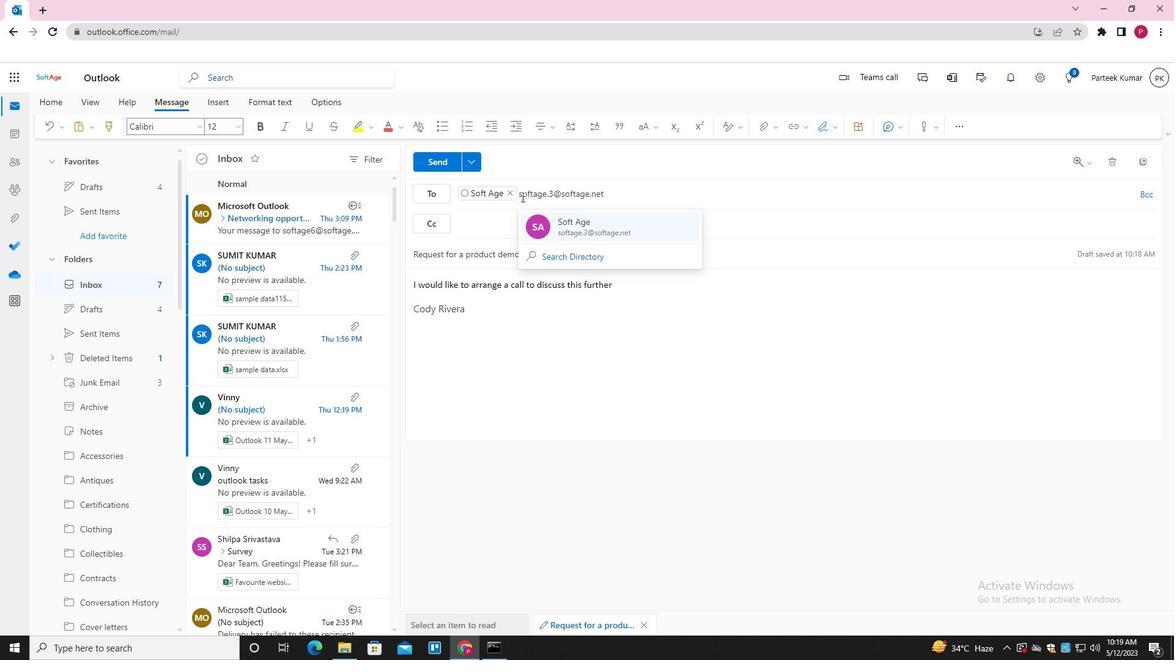 
Action: Mouse moved to (760, 131)
Screenshot: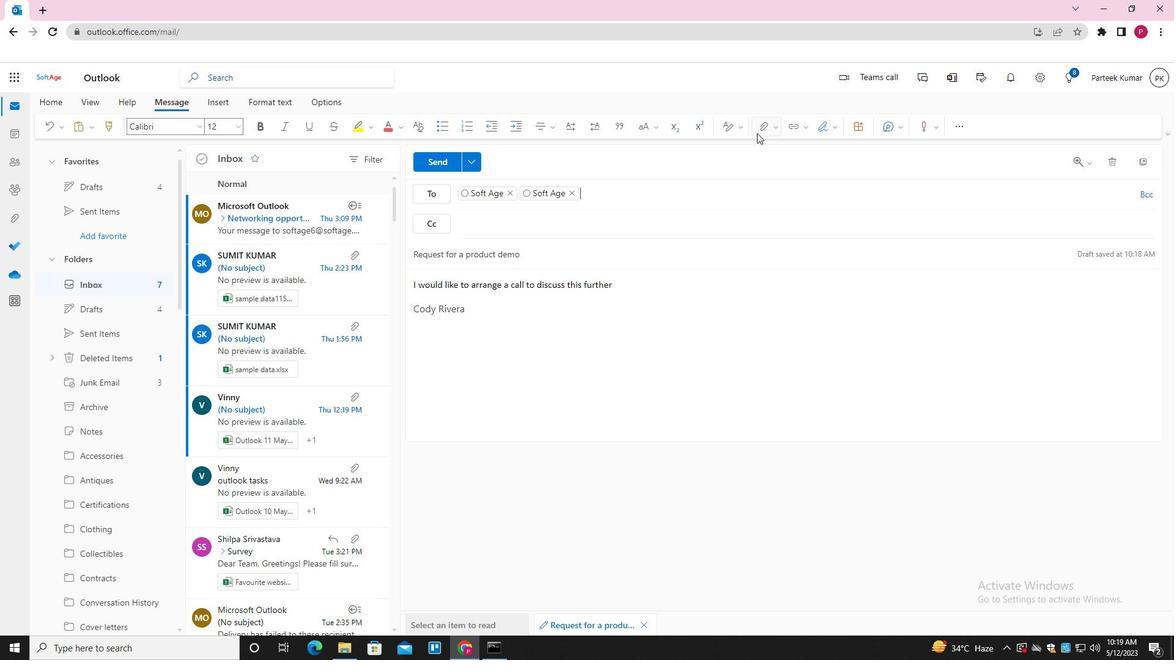 
Action: Mouse pressed left at (760, 131)
Screenshot: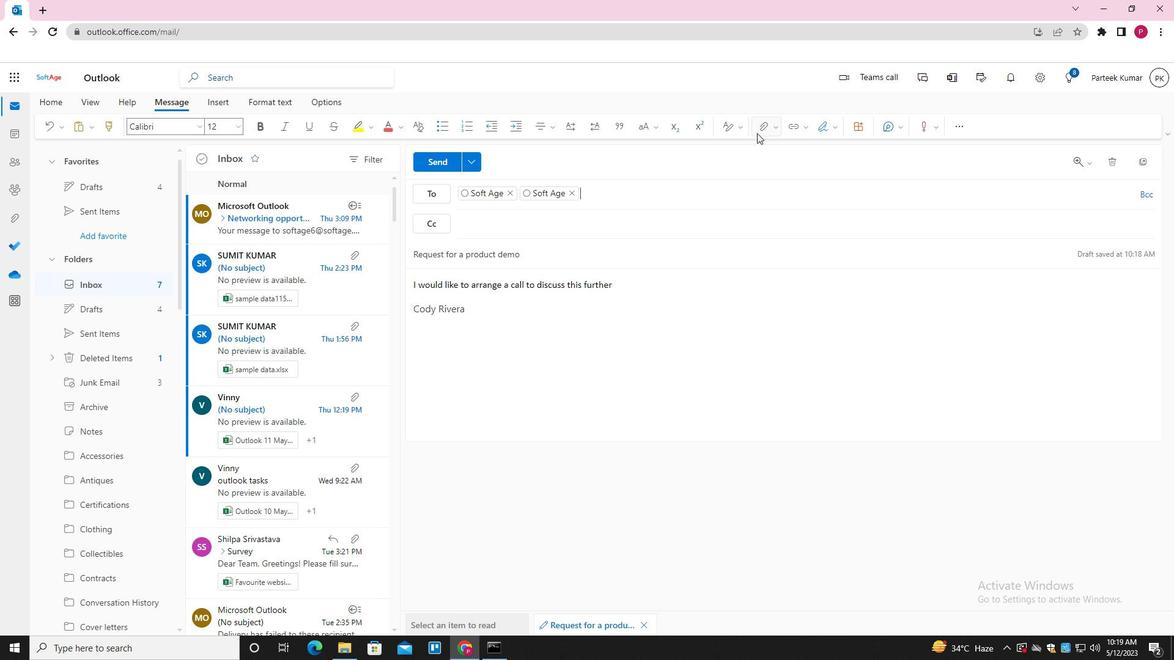 
Action: Mouse moved to (680, 155)
Screenshot: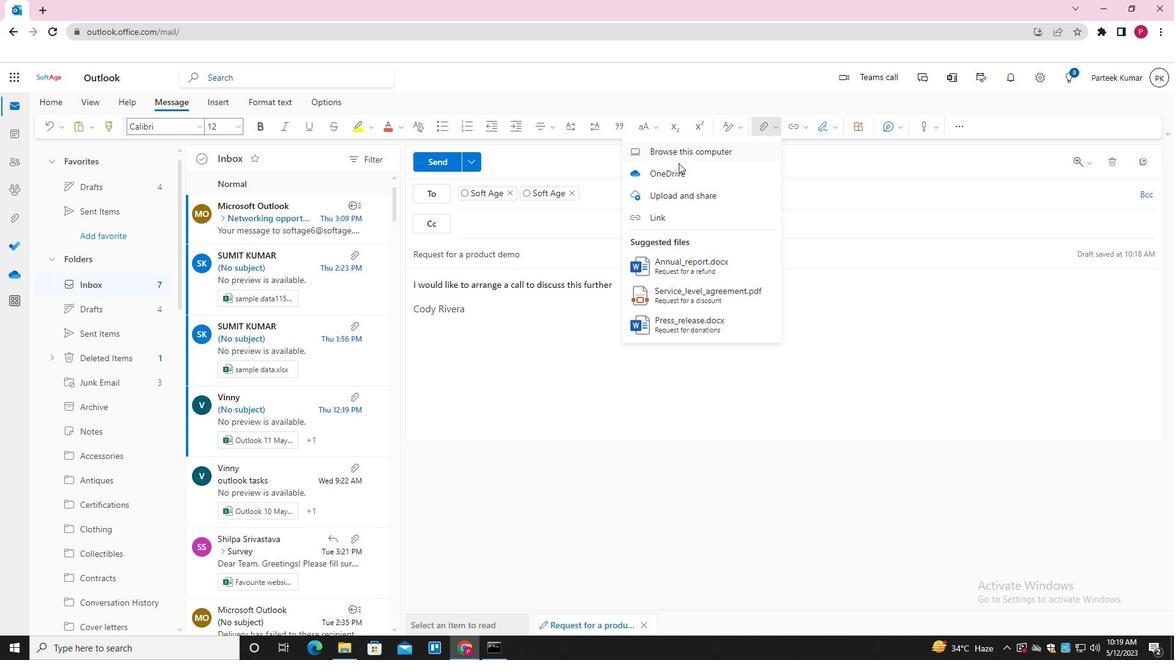 
Action: Mouse pressed left at (680, 155)
Screenshot: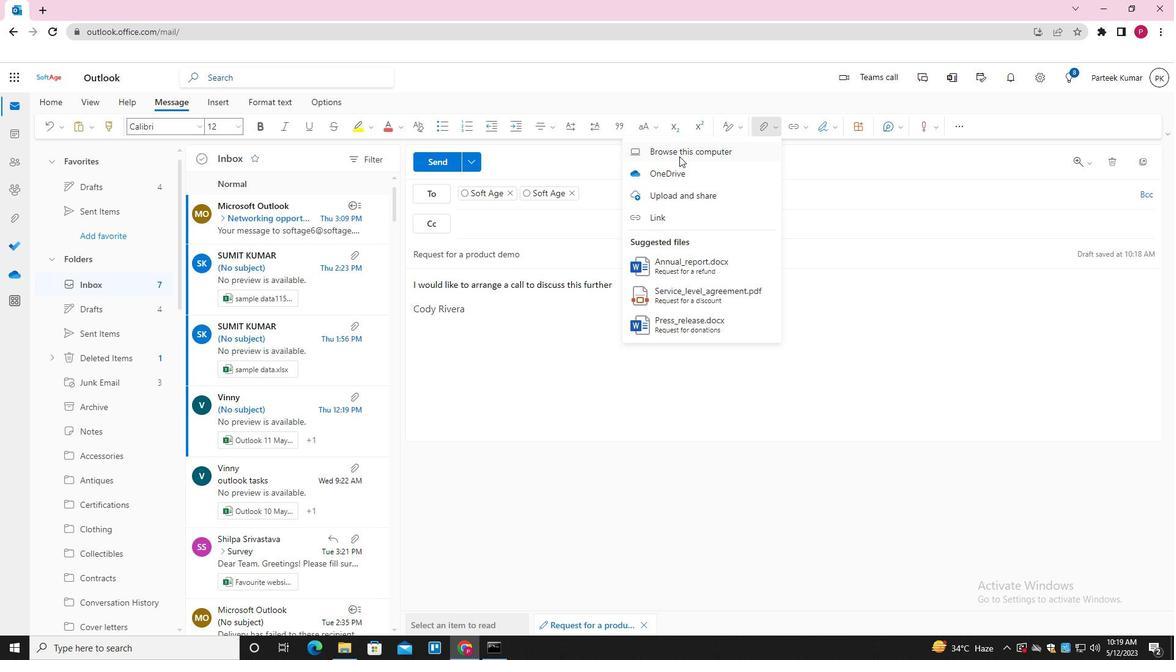 
Action: Mouse moved to (615, 396)
Screenshot: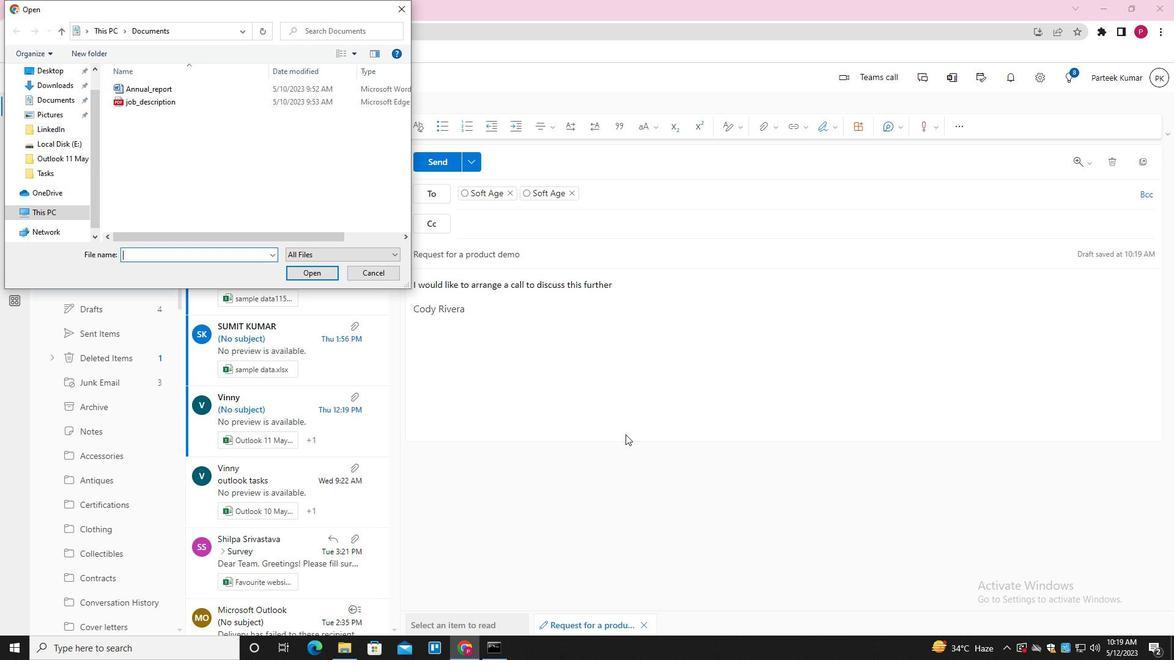 
Action: Mouse pressed left at (615, 396)
Screenshot: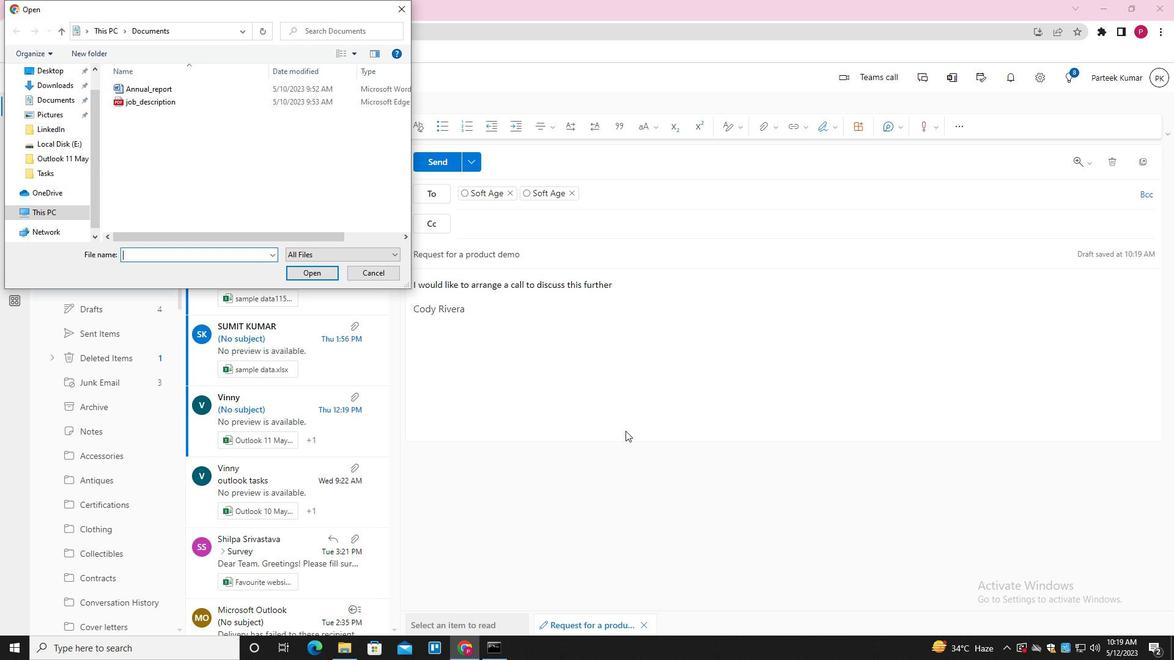 
Action: Mouse moved to (393, 9)
Screenshot: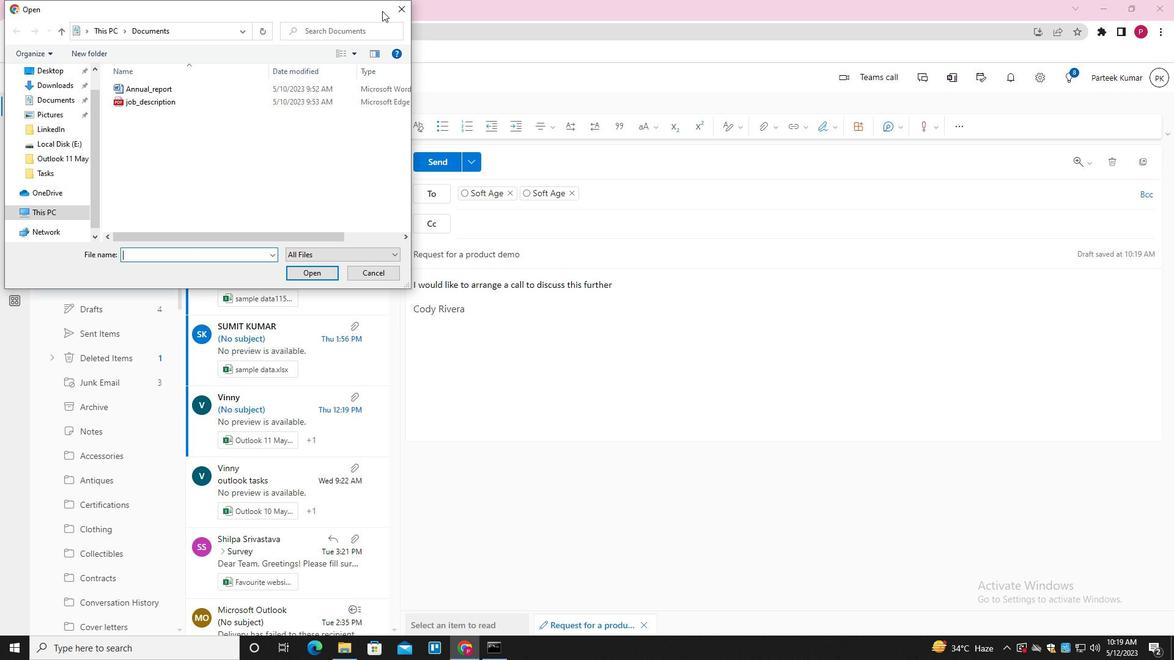 
Action: Mouse pressed left at (393, 9)
Screenshot: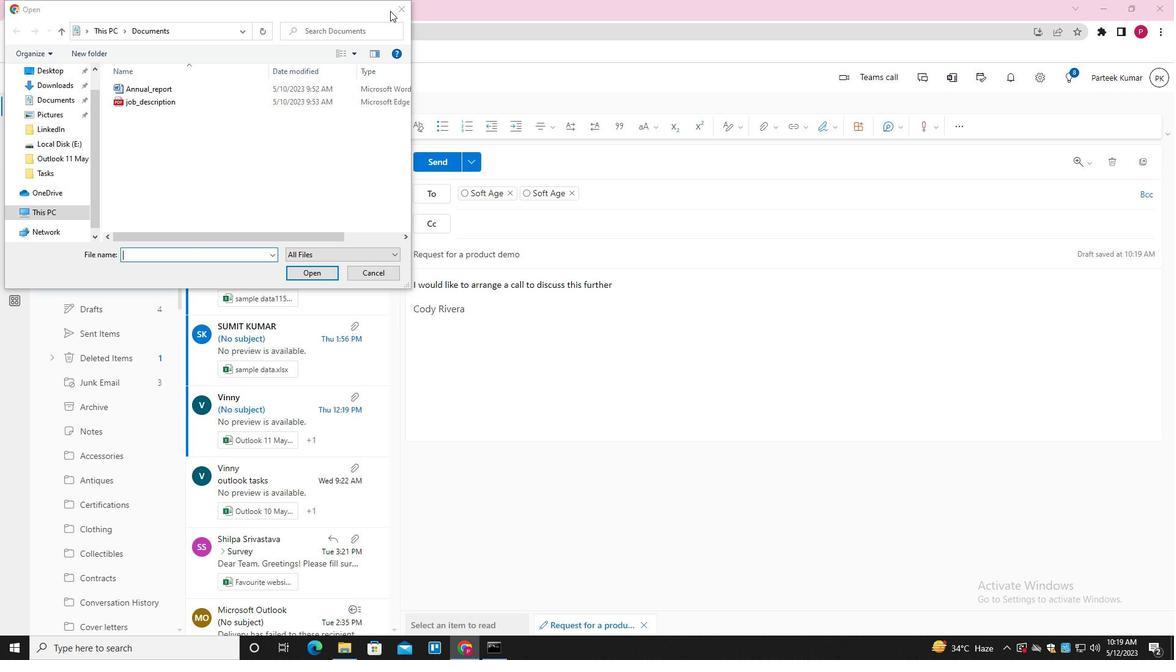 
Action: Mouse moved to (503, 229)
Screenshot: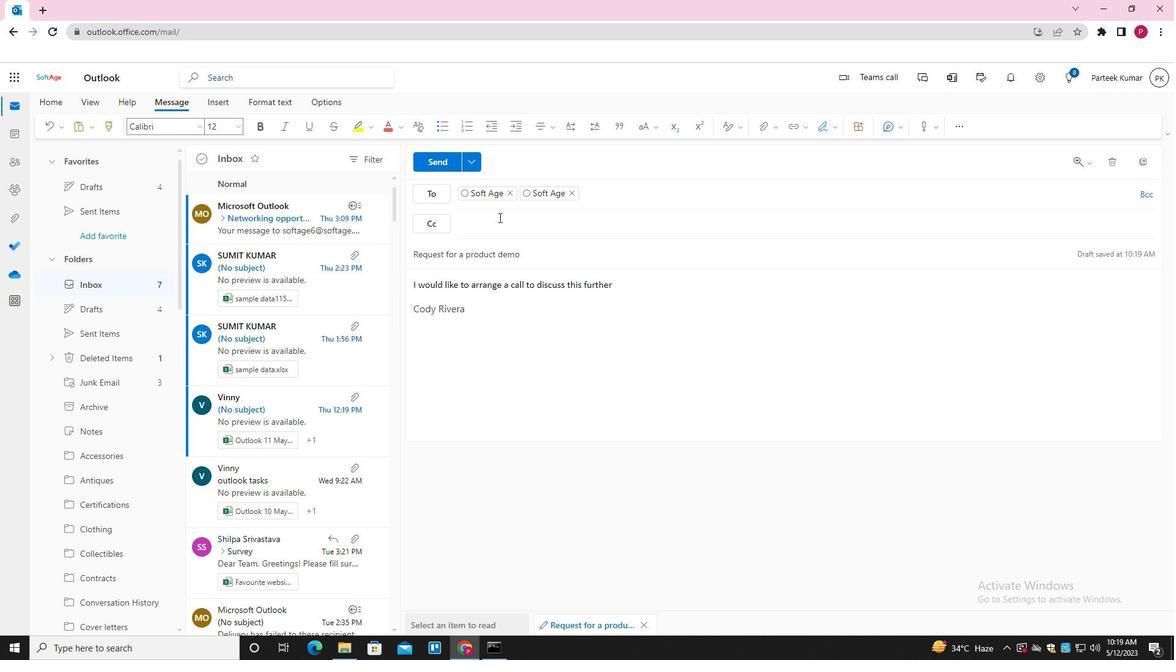 
Action: Mouse pressed left at (503, 229)
Screenshot: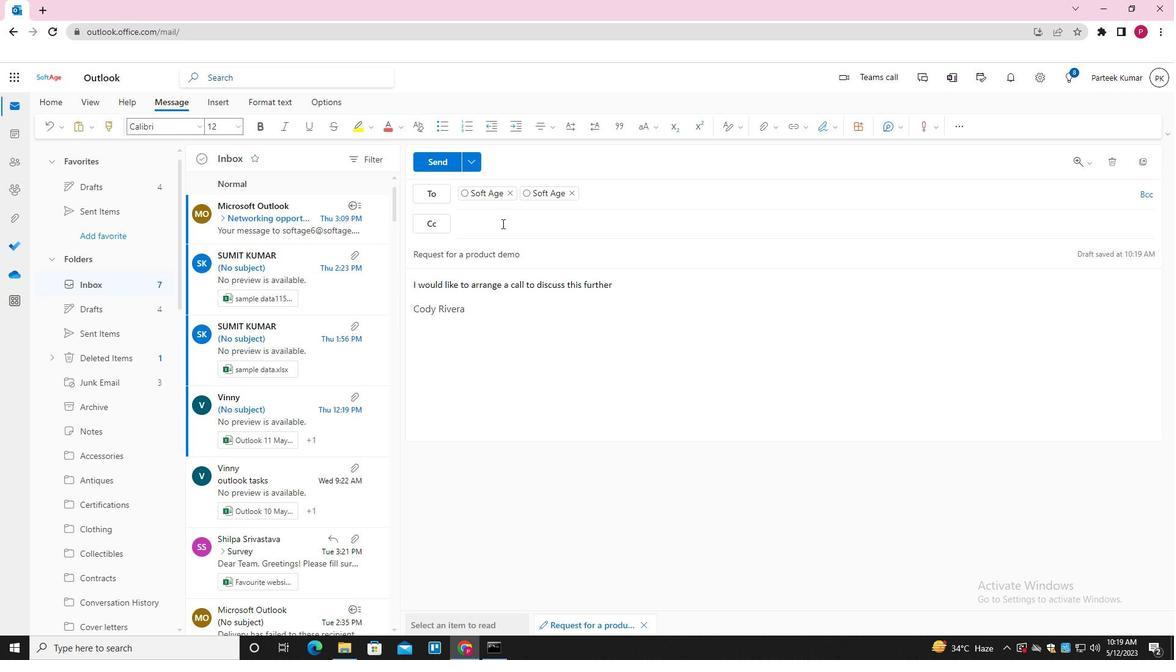 
Action: Key pressed SOFTAGE.4<Key.shift>@SOFTAGE.NET<Key.enter>
Screenshot: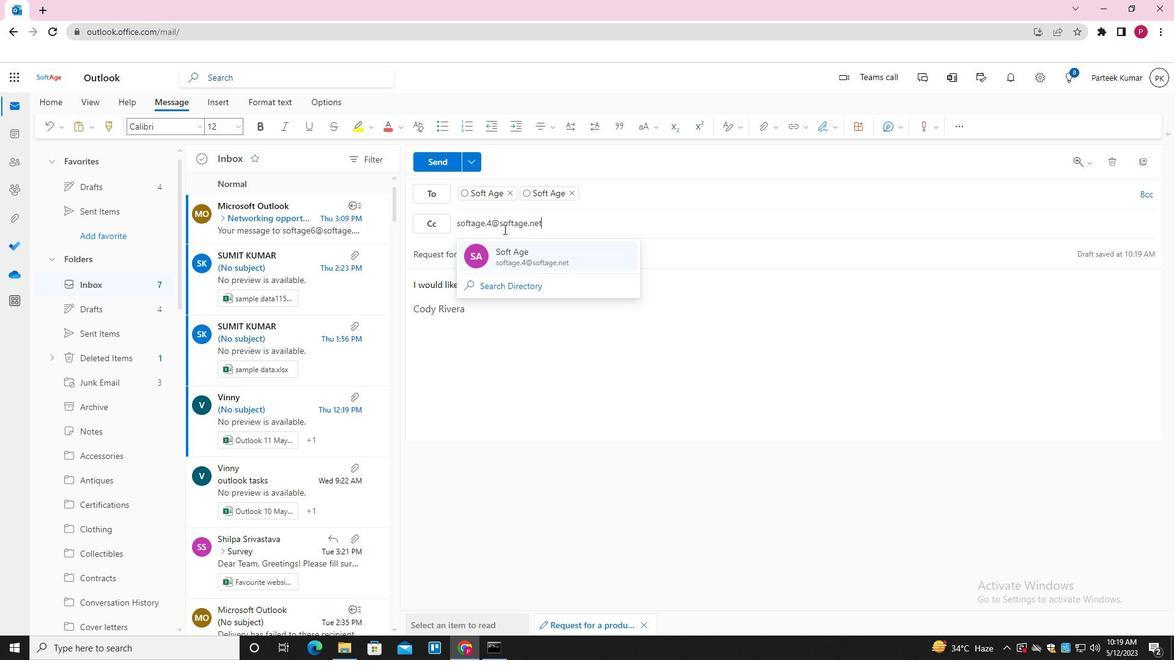 
Action: Mouse moved to (429, 160)
Screenshot: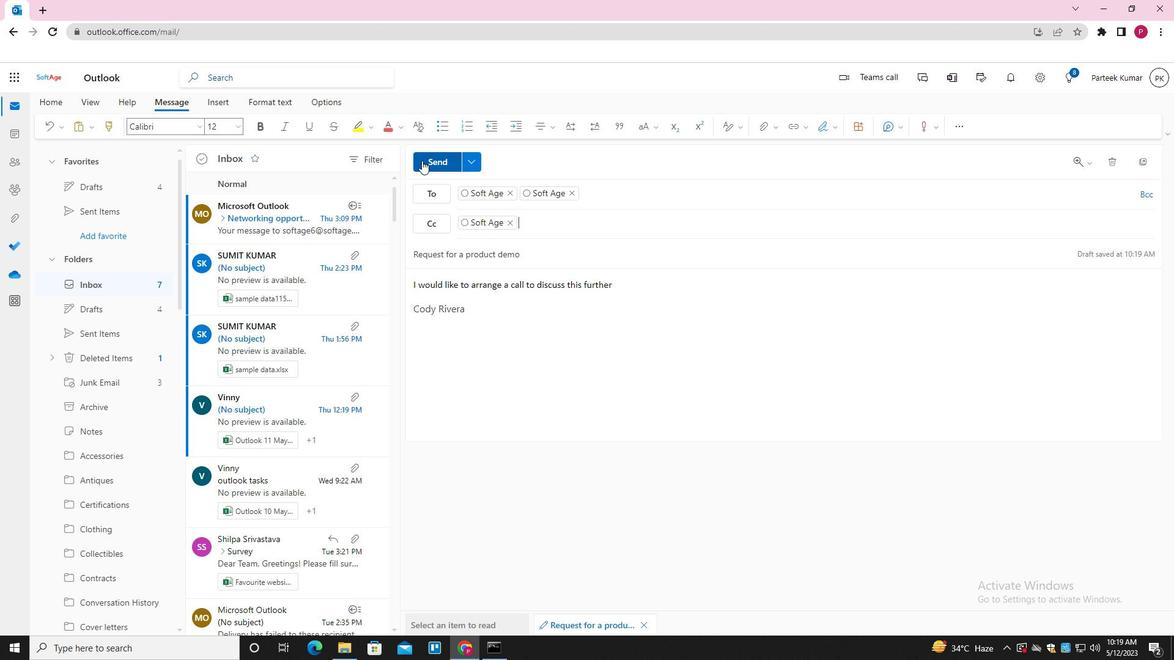 
Action: Mouse pressed left at (429, 160)
Screenshot: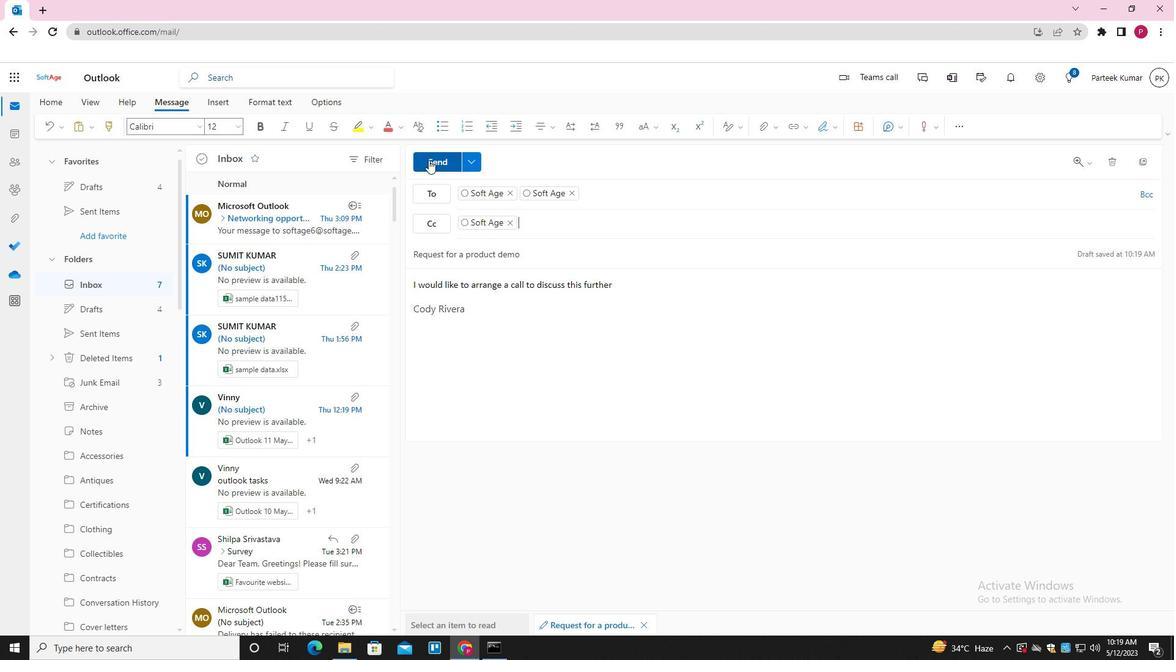 
Action: Mouse moved to (573, 407)
Screenshot: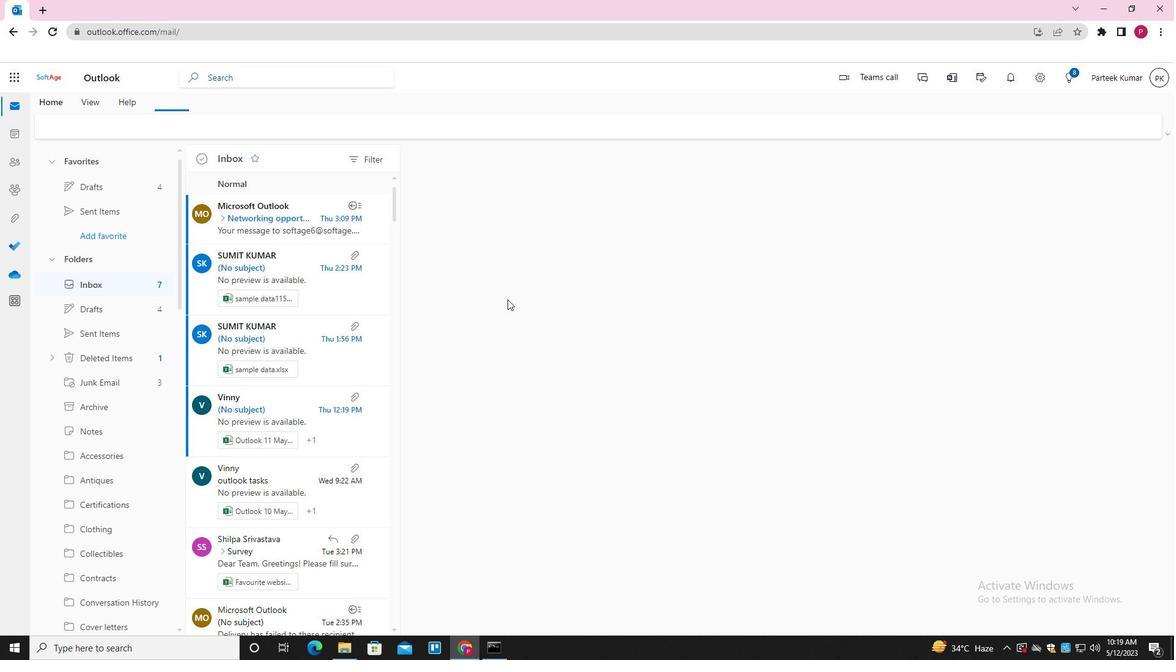 
